 Task: In the Company nestle.com, Create email and send with subject: 'We're Thrilled to Welcome You ', and with mail content 'Good Evening,_x000D_
Step into a world of unlimited possibilities. Our cutting-edge solution will empower you to overcome challenges and achieve unparalleled success in your industry._x000D_
Thanks and Regards', attach the document: Project_plan.docx and insert image: visitingcard.jpg. Below Thank and Regards, write Reddit and insert the URL: 'www.reddit.com'. Mark checkbox to create task to follow up : In 3 business days .  Enter or choose an email address of recipient's from company's contact and send.. Logged in from softage.1@softage.net
Action: Mouse moved to (106, 65)
Screenshot: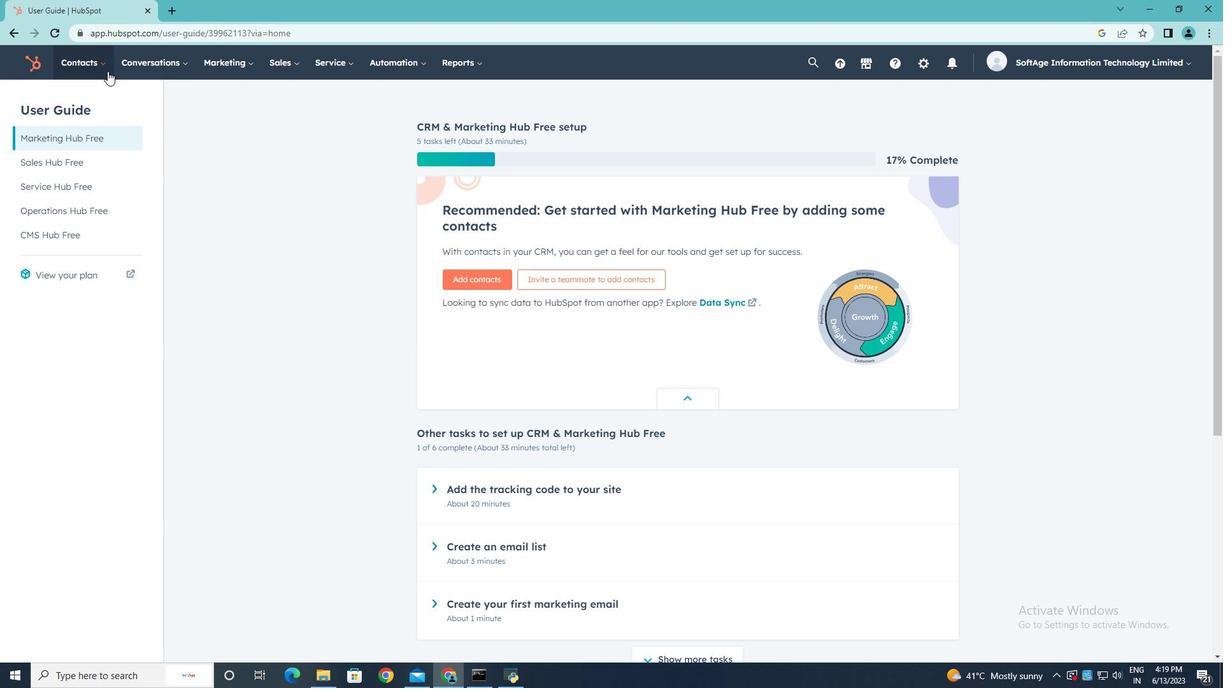 
Action: Mouse pressed left at (106, 65)
Screenshot: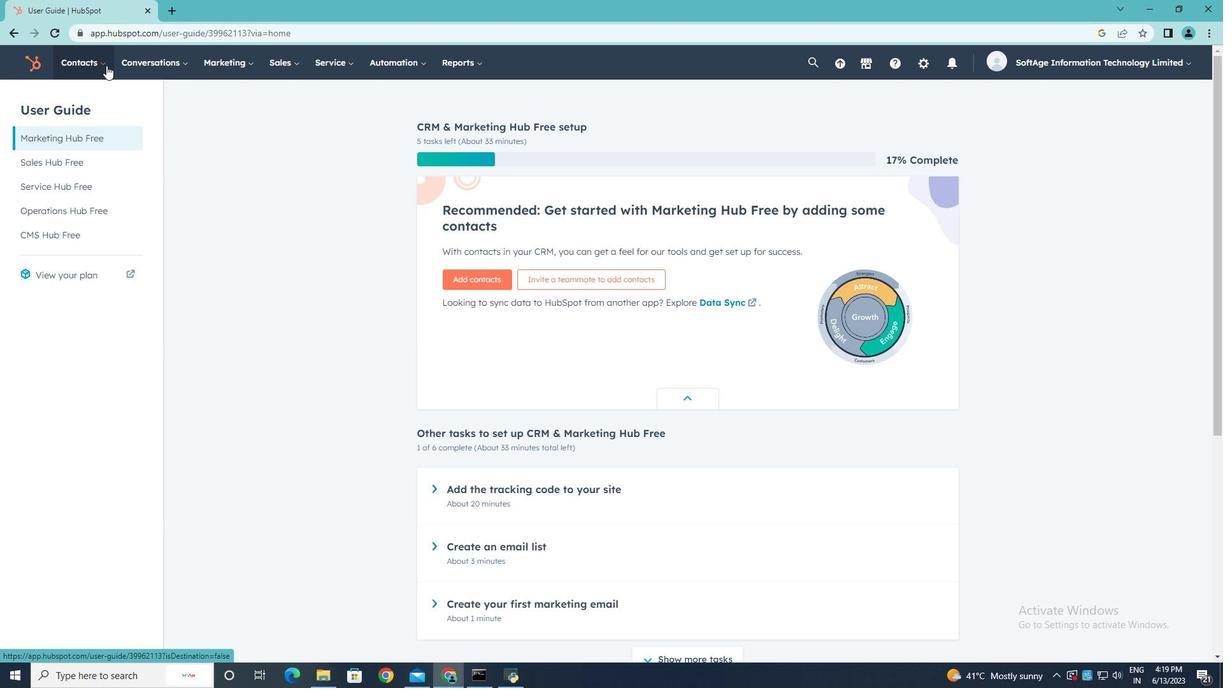 
Action: Mouse moved to (96, 126)
Screenshot: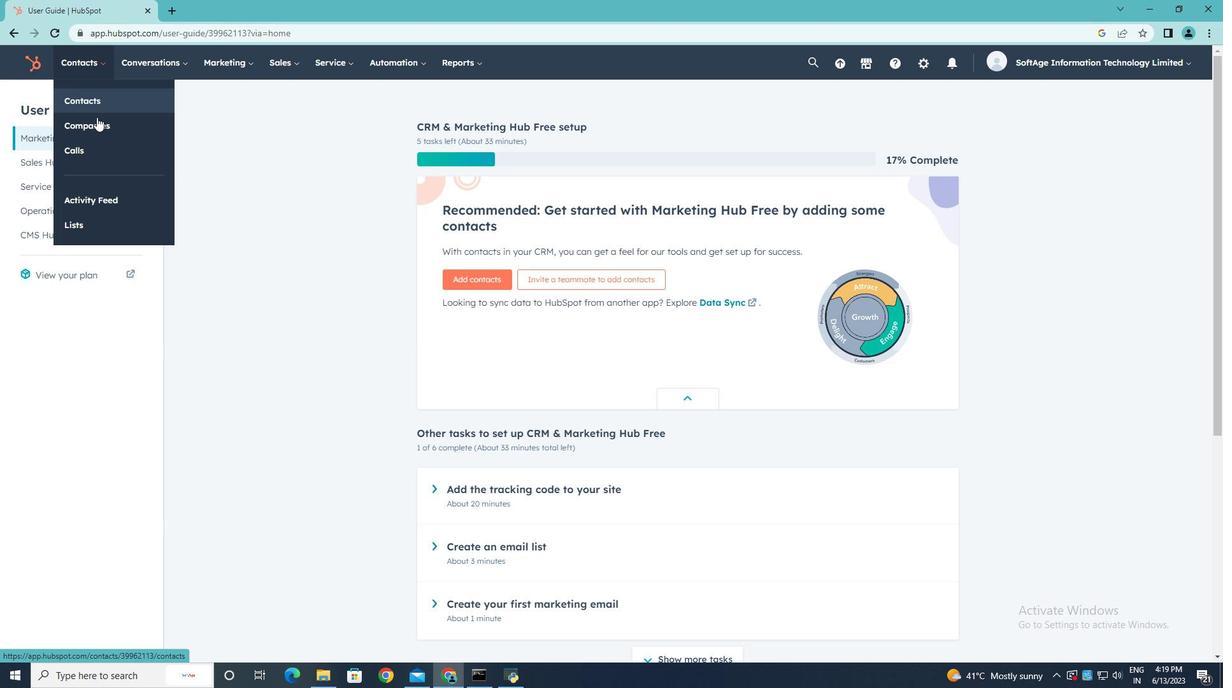 
Action: Mouse pressed left at (96, 126)
Screenshot: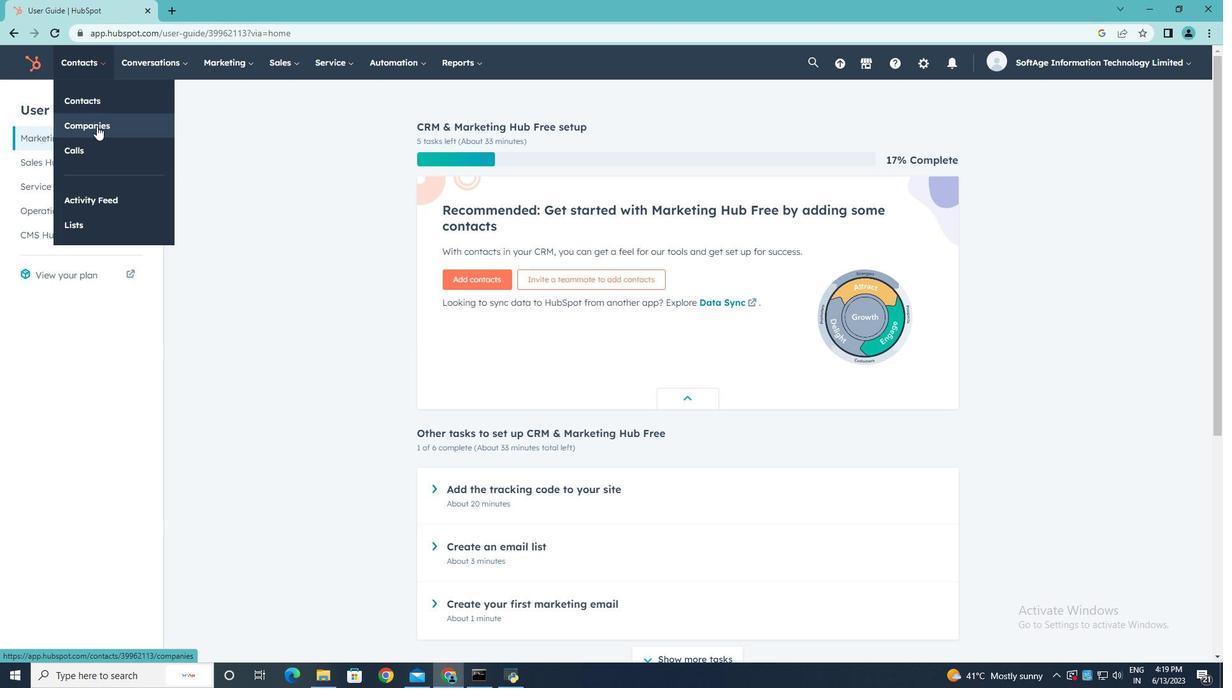 
Action: Mouse moved to (96, 207)
Screenshot: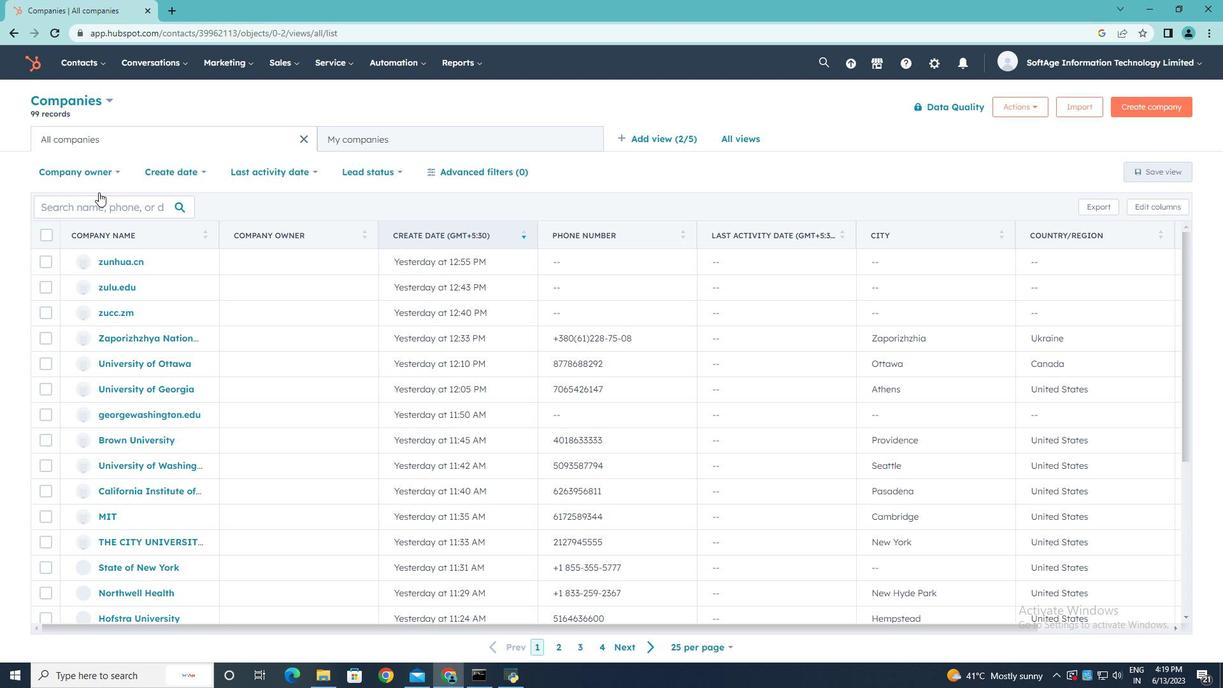 
Action: Mouse pressed left at (96, 207)
Screenshot: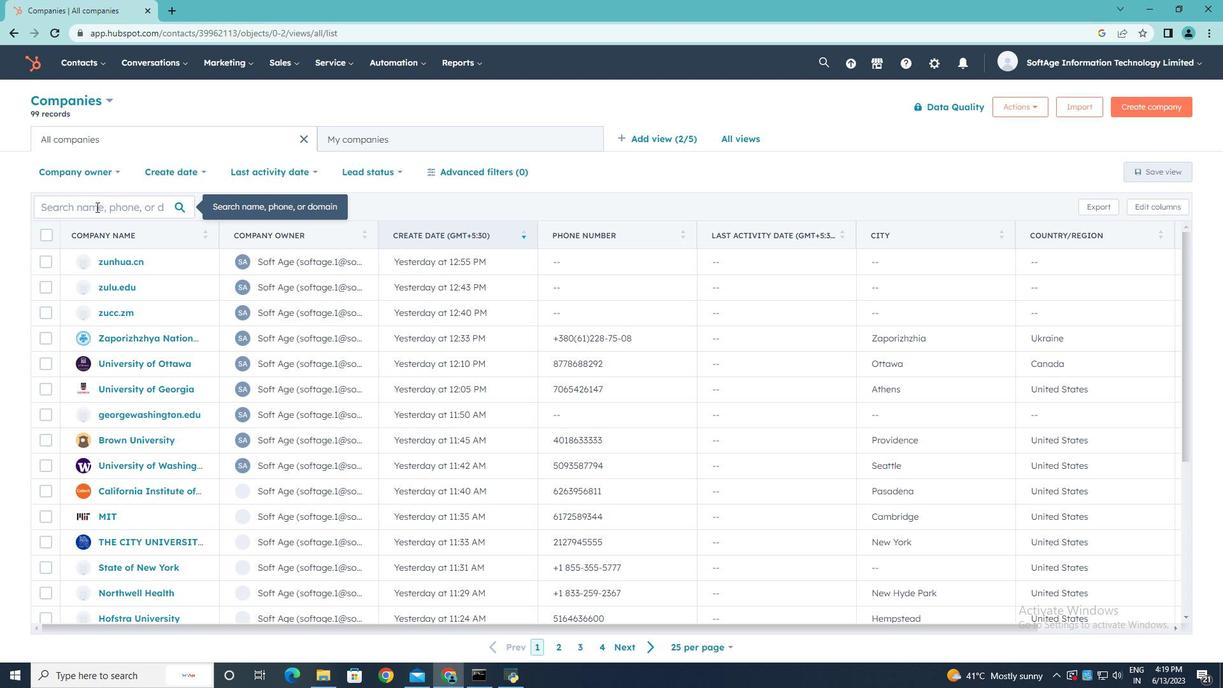 
Action: Key pressed nestle.com
Screenshot: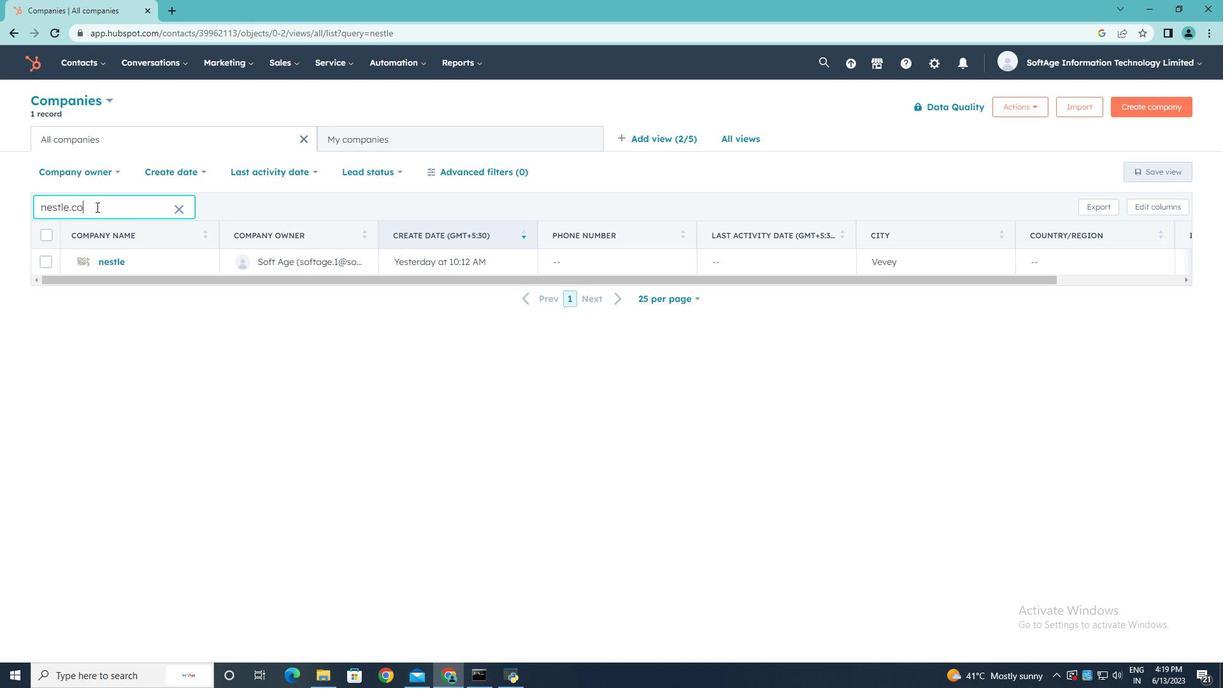 
Action: Mouse moved to (122, 261)
Screenshot: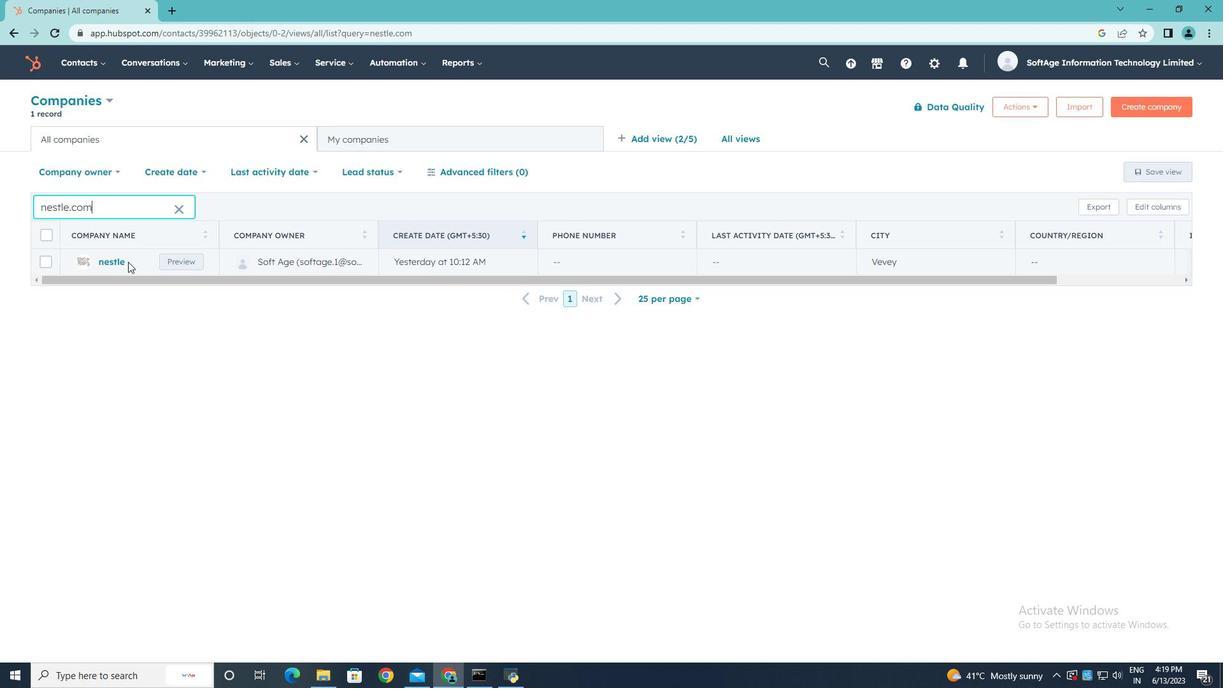 
Action: Mouse pressed left at (122, 261)
Screenshot: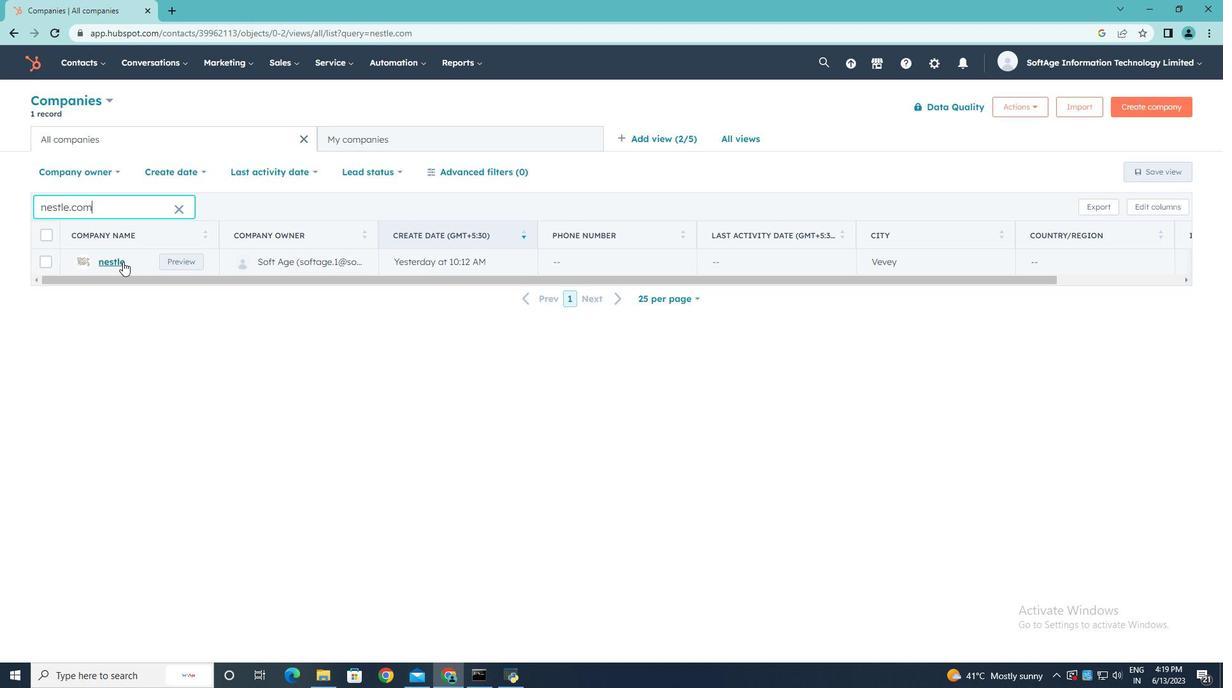 
Action: Mouse moved to (86, 212)
Screenshot: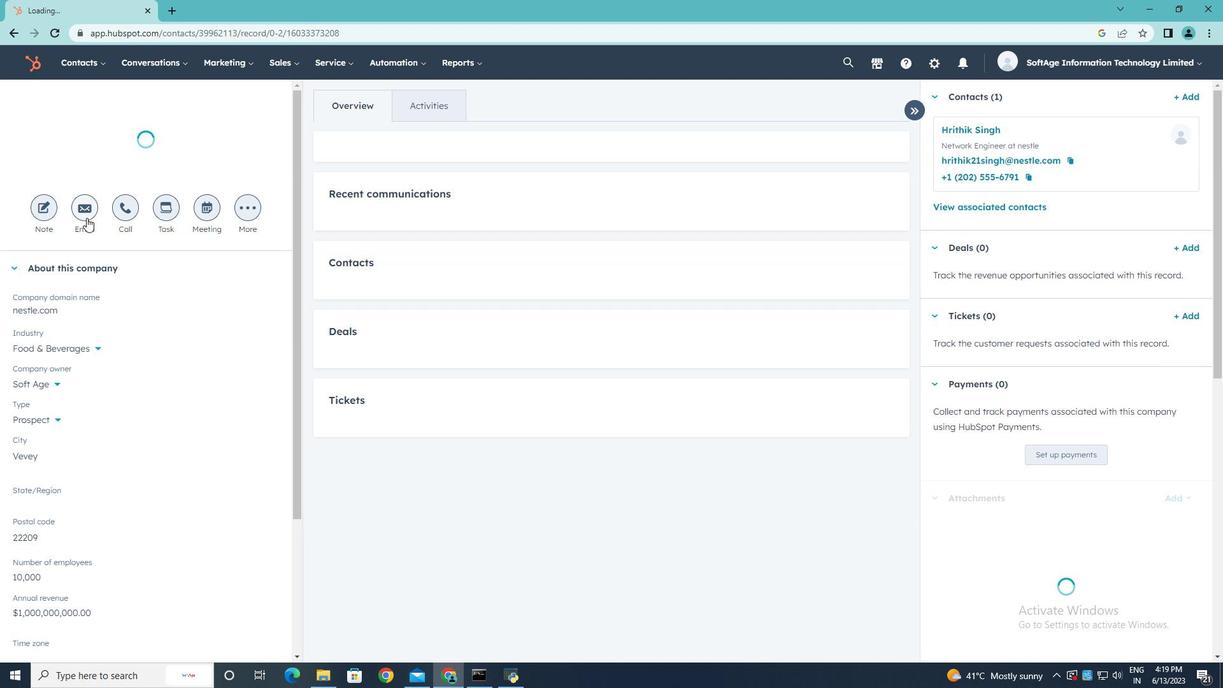 
Action: Mouse pressed left at (86, 212)
Screenshot: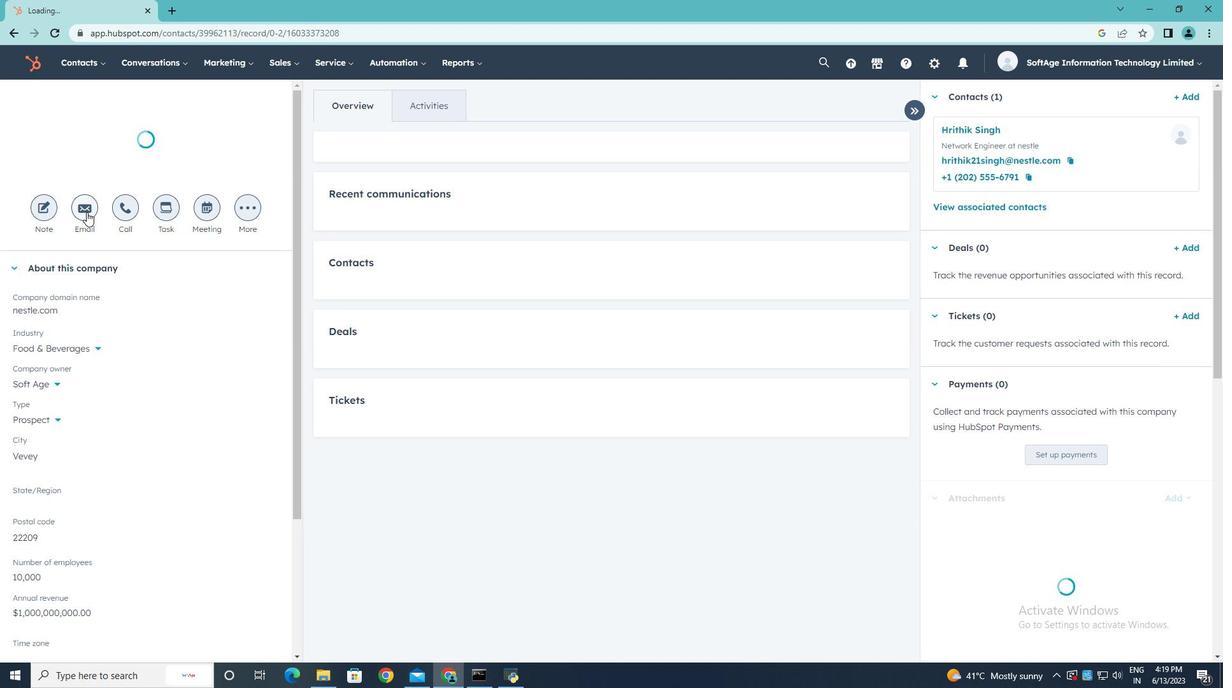 
Action: Key pressed <Key.shift><Key.shift><Key.shift>We're<Key.space><Key.shift>Thrilled<Key.space>to<Key.space><Key.shift>Welcome<Key.space><Key.shift>You
Screenshot: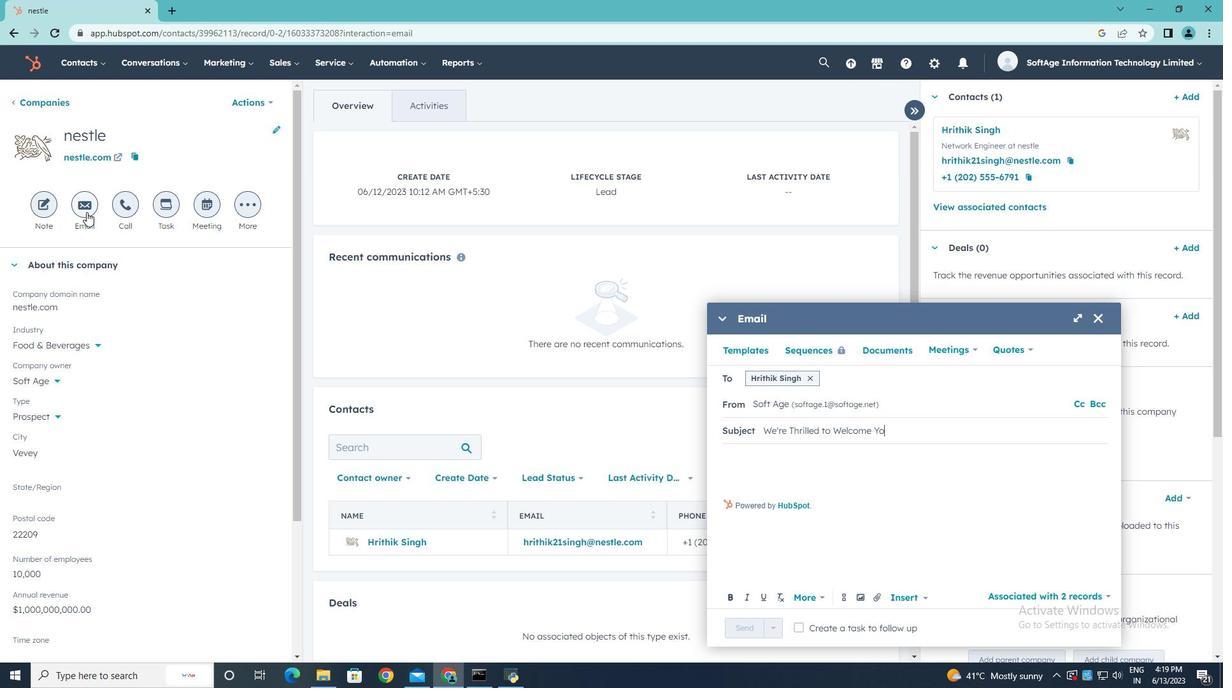 
Action: Mouse moved to (736, 453)
Screenshot: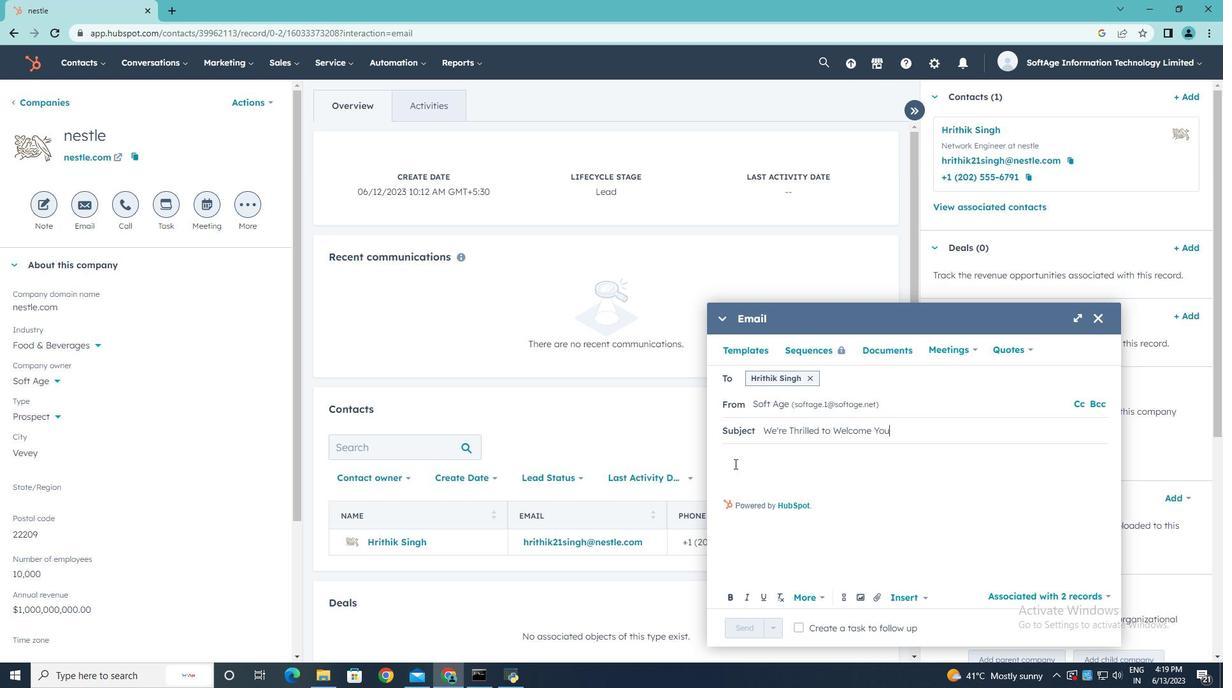 
Action: Mouse pressed left at (736, 453)
Screenshot: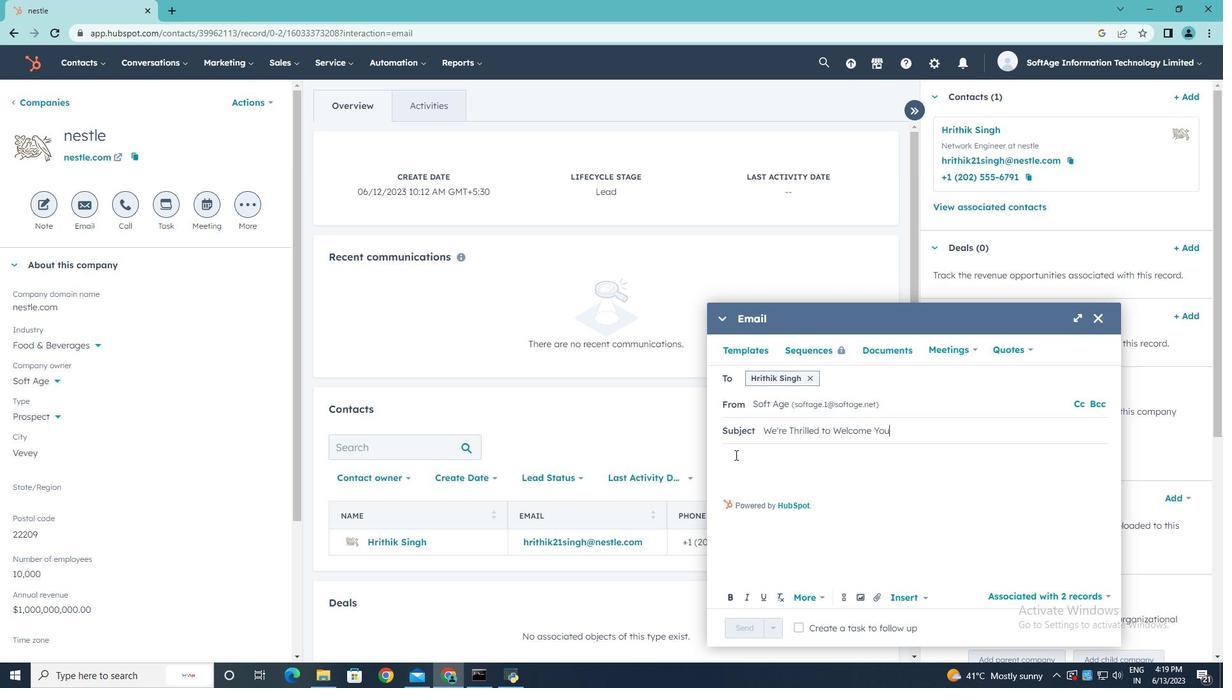 
Action: Key pressed <Key.shift>Good<Key.space><Key.shift>Evening,
Screenshot: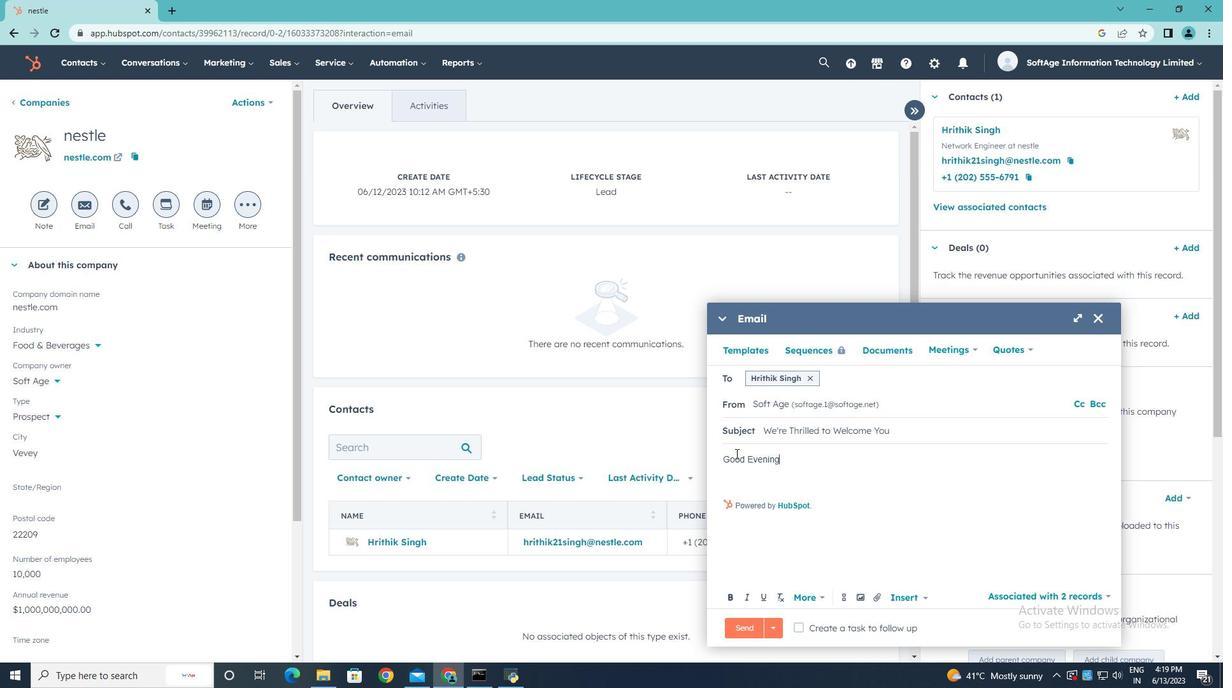 
Action: Mouse moved to (728, 474)
Screenshot: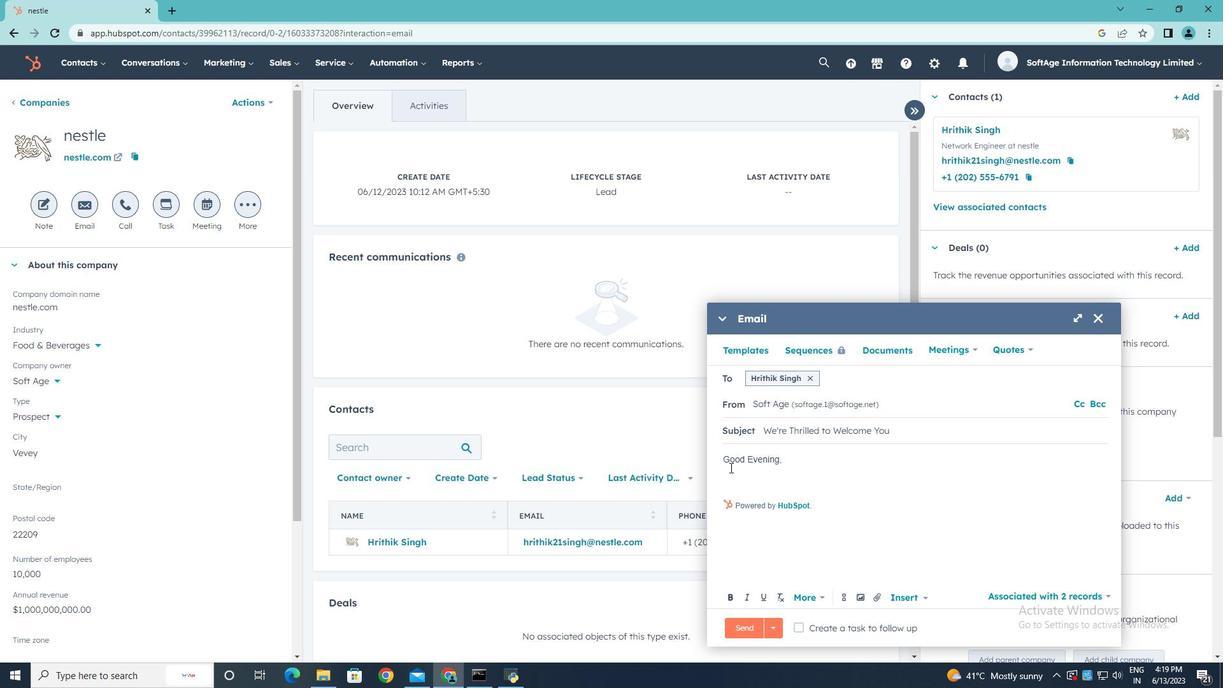 
Action: Mouse pressed left at (728, 474)
Screenshot: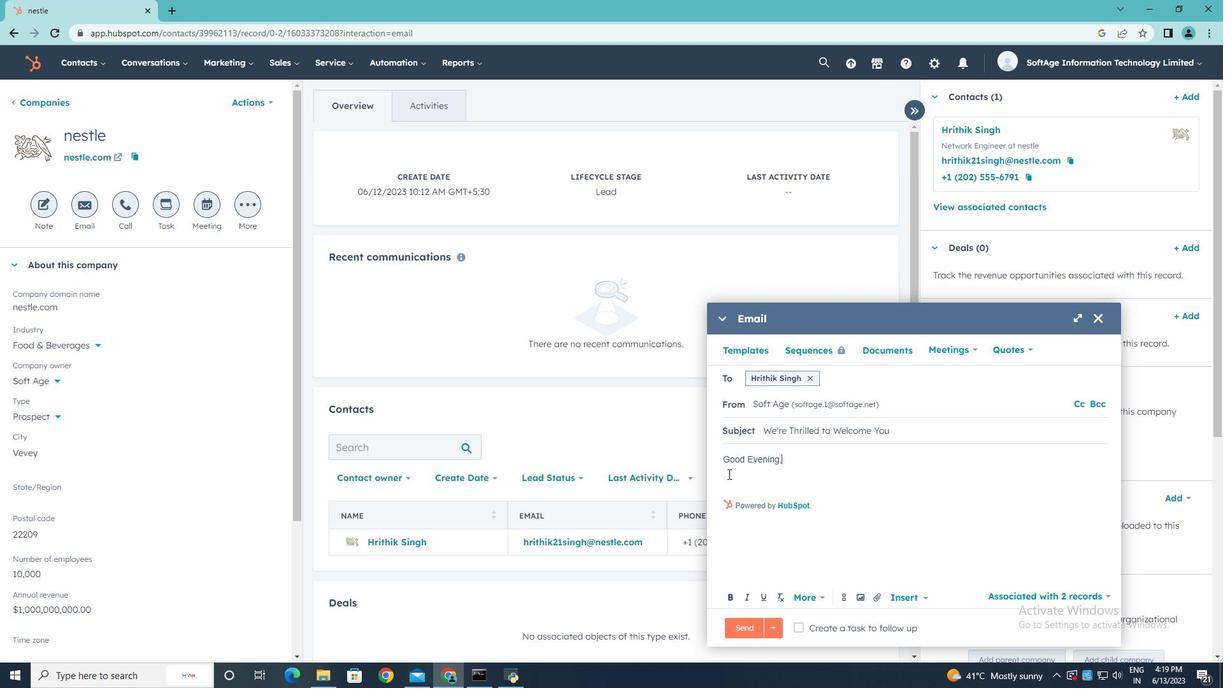 
Action: Mouse moved to (732, 432)
Screenshot: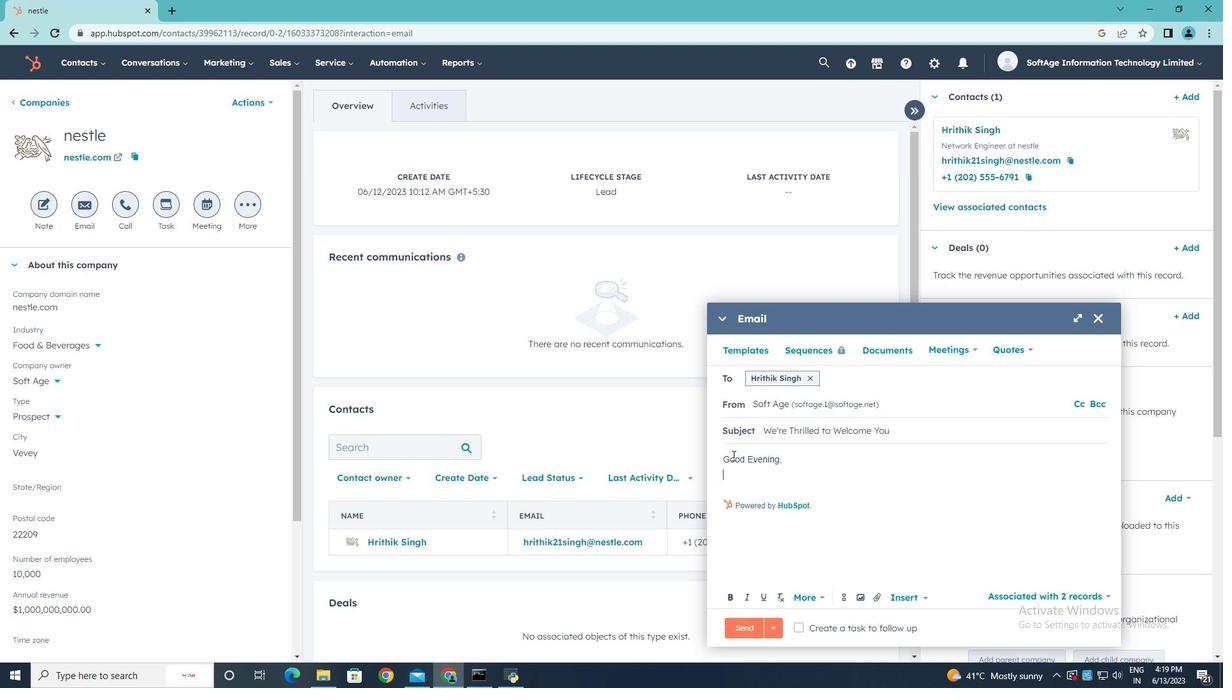 
Action: Key pressed <Key.shift>Step<Key.space>into<Key.space>a<Key.space>world<Key.space>of<Key.space>unlimited<Key.space>possibilities.<Key.space><Key.shift>Our<Key.space>cutting-edge<Key.space>solution<Key.space>will<Key.space>empower<Key.space>you<Key.space>to<Key.space>overcom<Key.space>chall<Key.backspace><Key.backspace><Key.backspace><Key.backspace><Key.backspace><Key.backspace>e<Key.space>challenges<Key.space>and<Key.space>achieve<Key.space>unparalleled<Key.space>success<Key.space>in<Key.space>your<Key.space>industry.
Screenshot: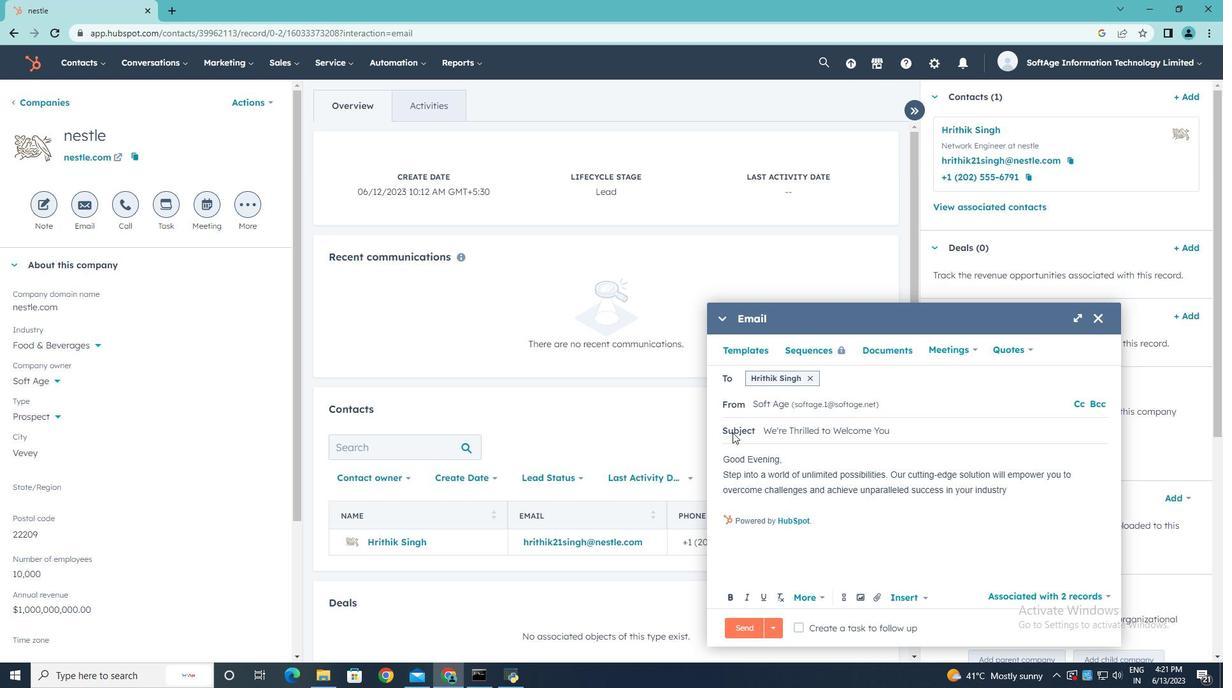 
Action: Mouse moved to (757, 504)
Screenshot: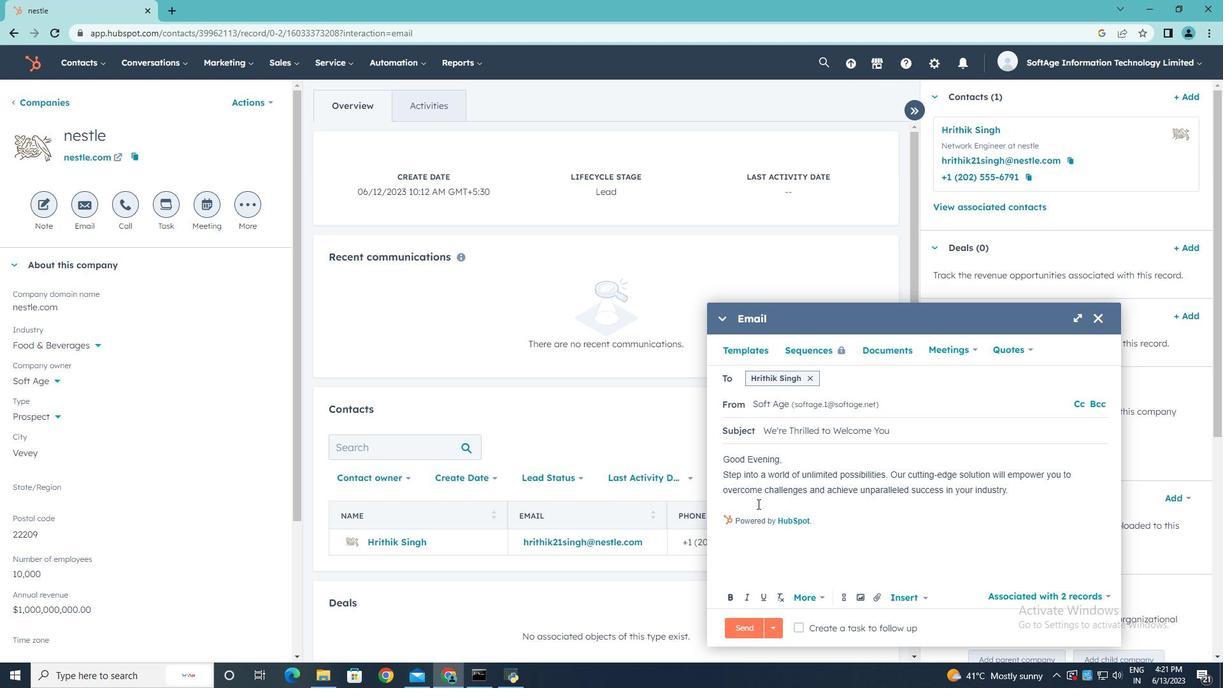 
Action: Mouse pressed left at (757, 504)
Screenshot: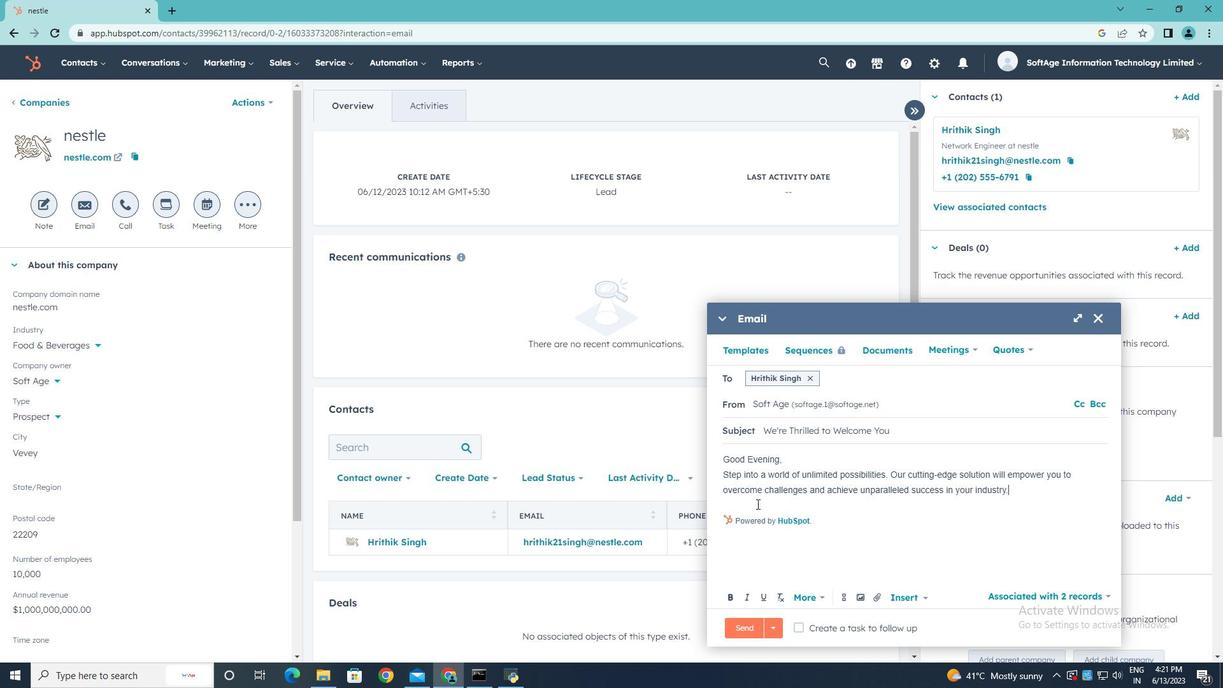 
Action: Key pressed <Key.enter><Key.shift>Thanks<Key.space><Key.shift>and<Key.space><Key.shift><Key.shift><Key.shift><Key.shift><Key.shift><Key.shift>Regards,
Screenshot: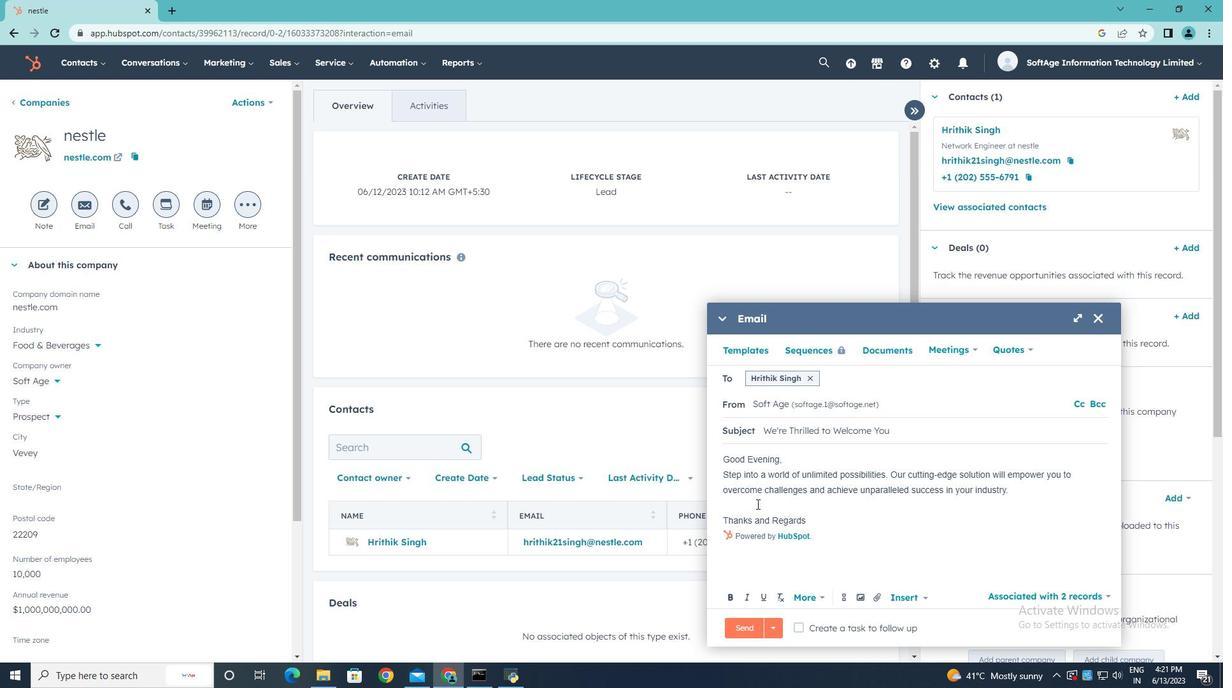 
Action: Mouse moved to (878, 599)
Screenshot: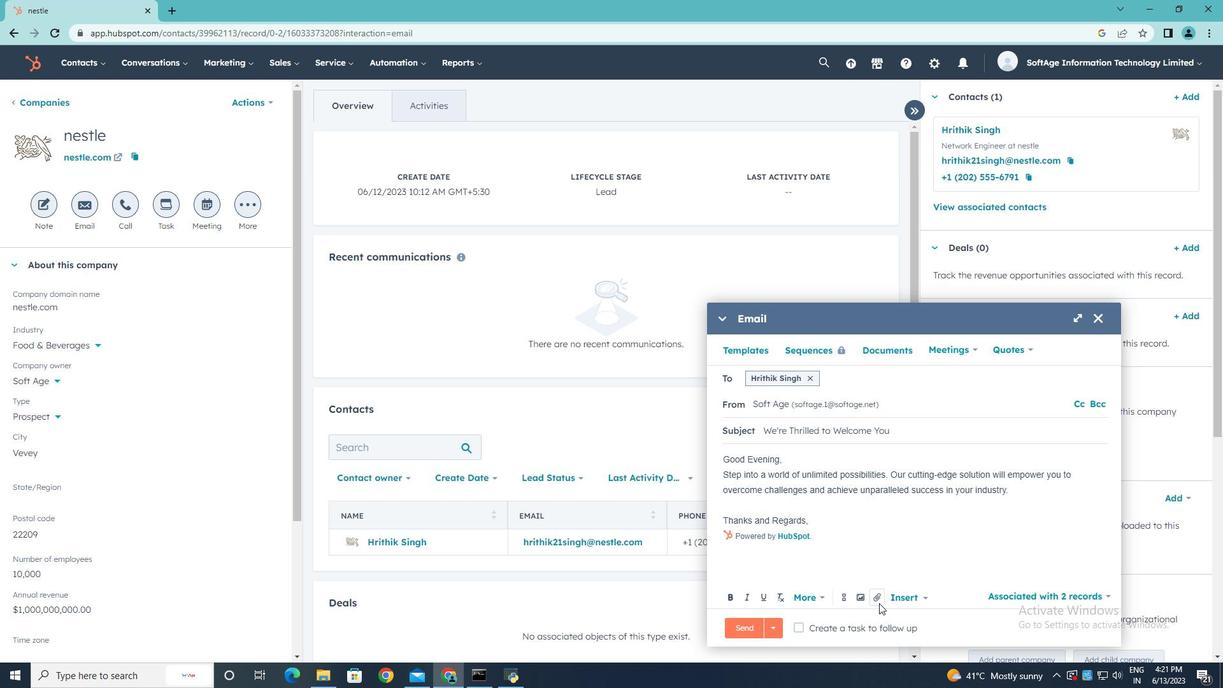 
Action: Mouse pressed left at (878, 599)
Screenshot: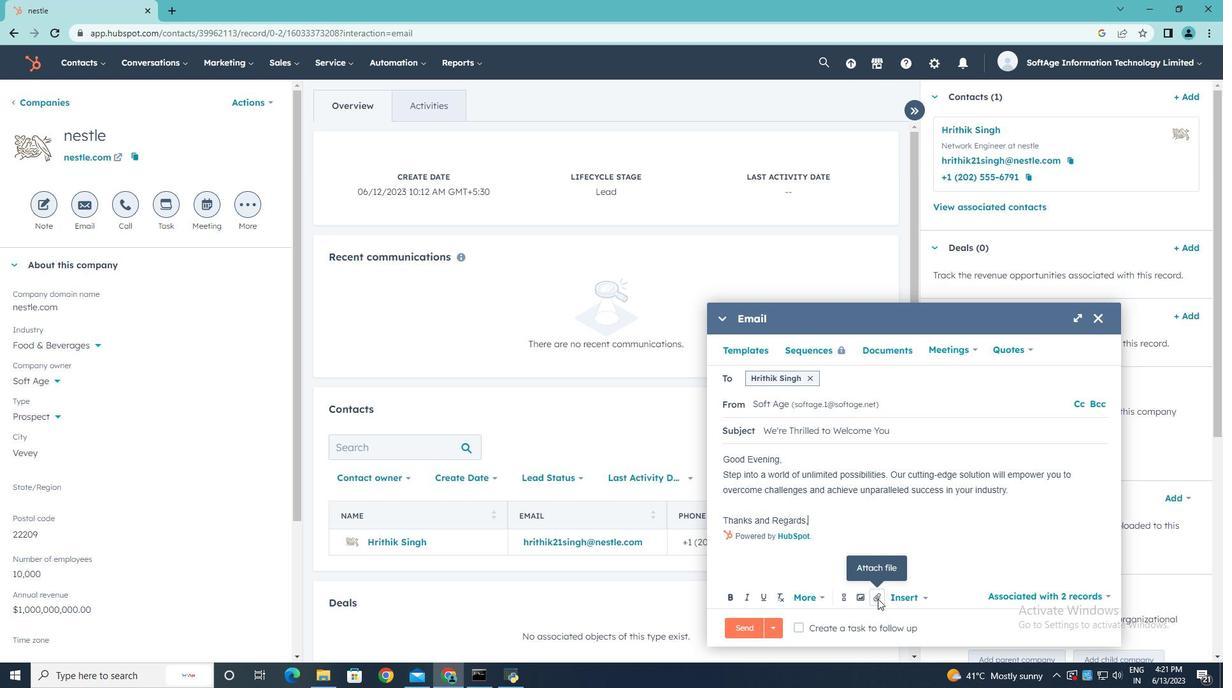 
Action: Mouse moved to (897, 558)
Screenshot: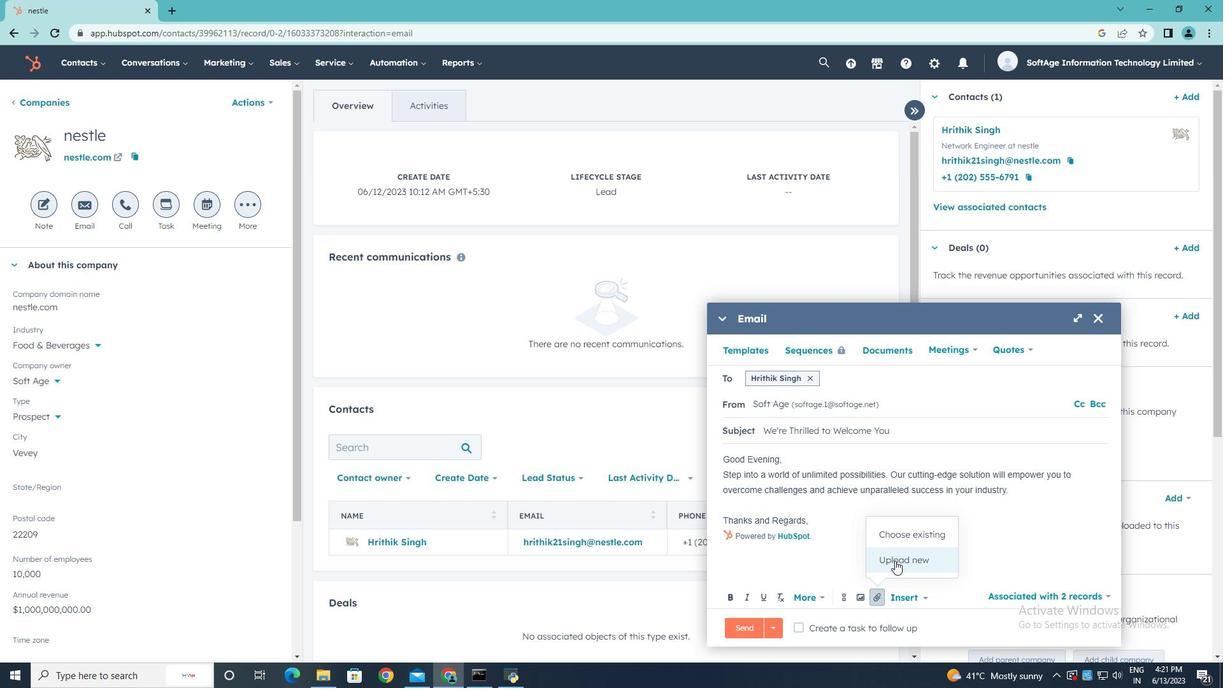 
Action: Mouse pressed left at (897, 558)
Screenshot: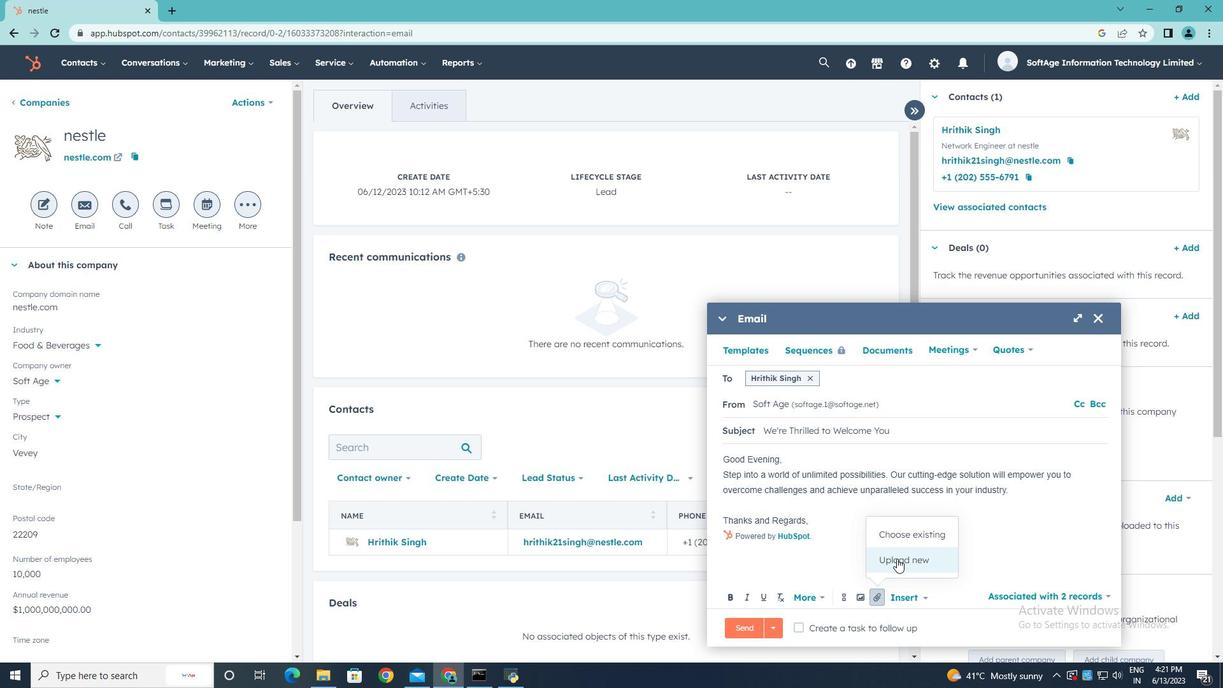 
Action: Mouse moved to (228, 122)
Screenshot: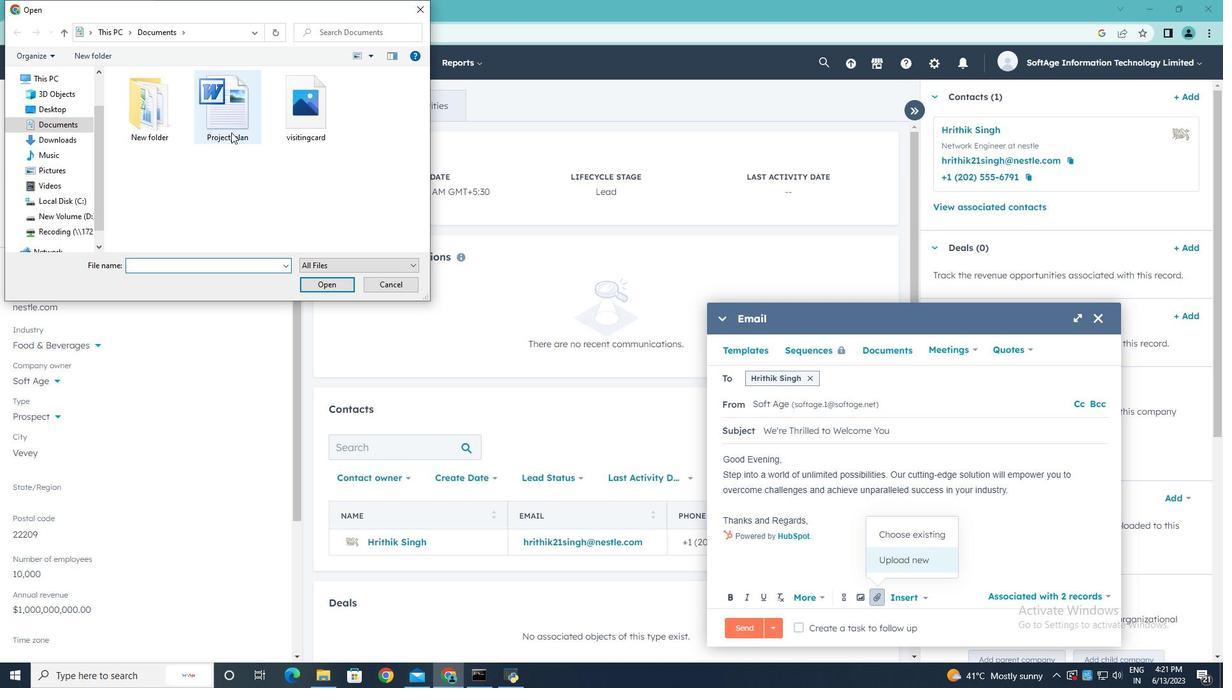 
Action: Mouse pressed left at (228, 122)
Screenshot: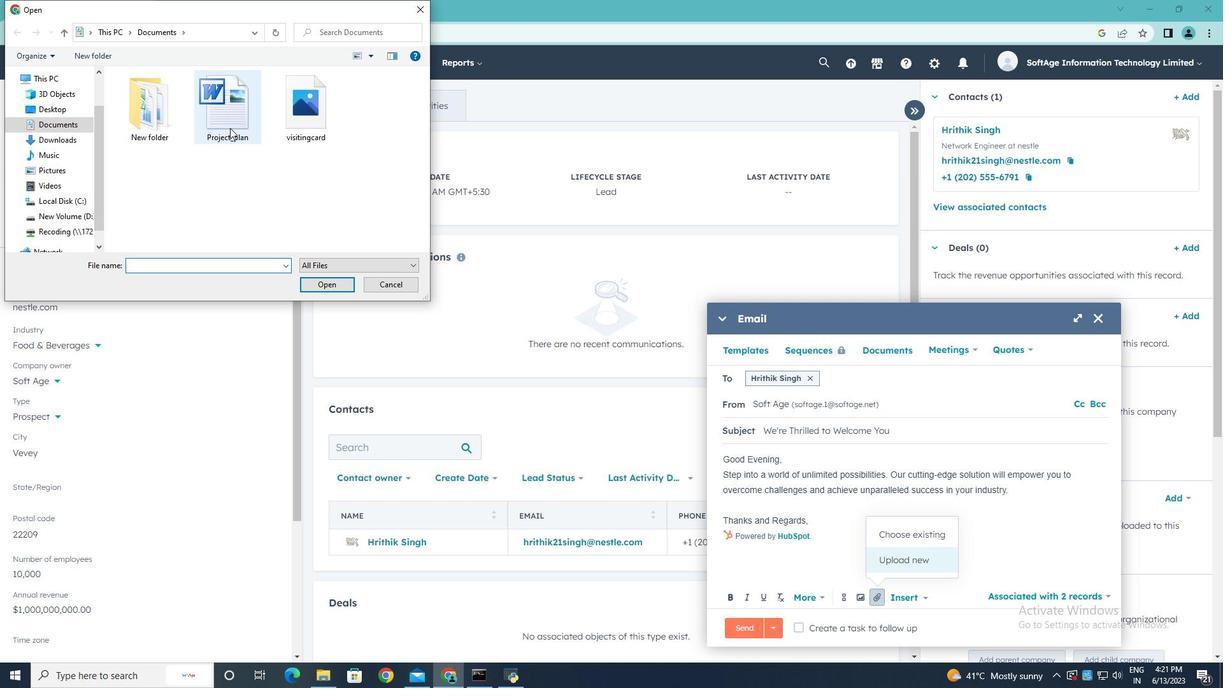 
Action: Mouse moved to (337, 285)
Screenshot: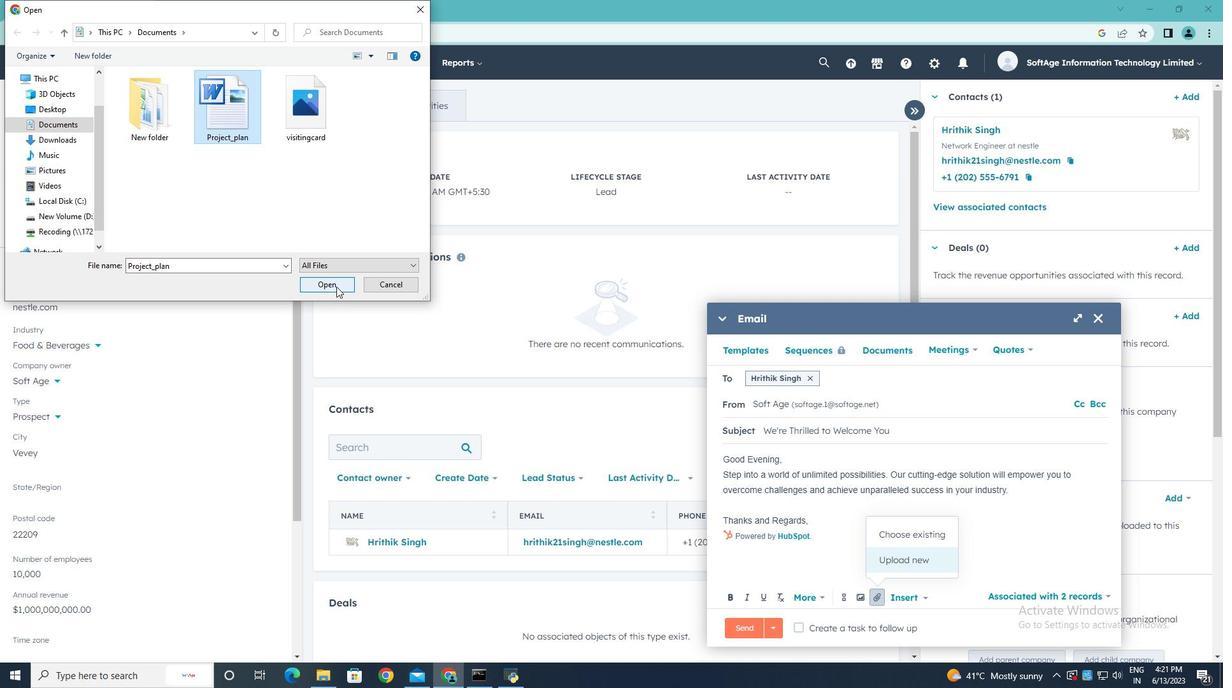 
Action: Mouse pressed left at (337, 285)
Screenshot: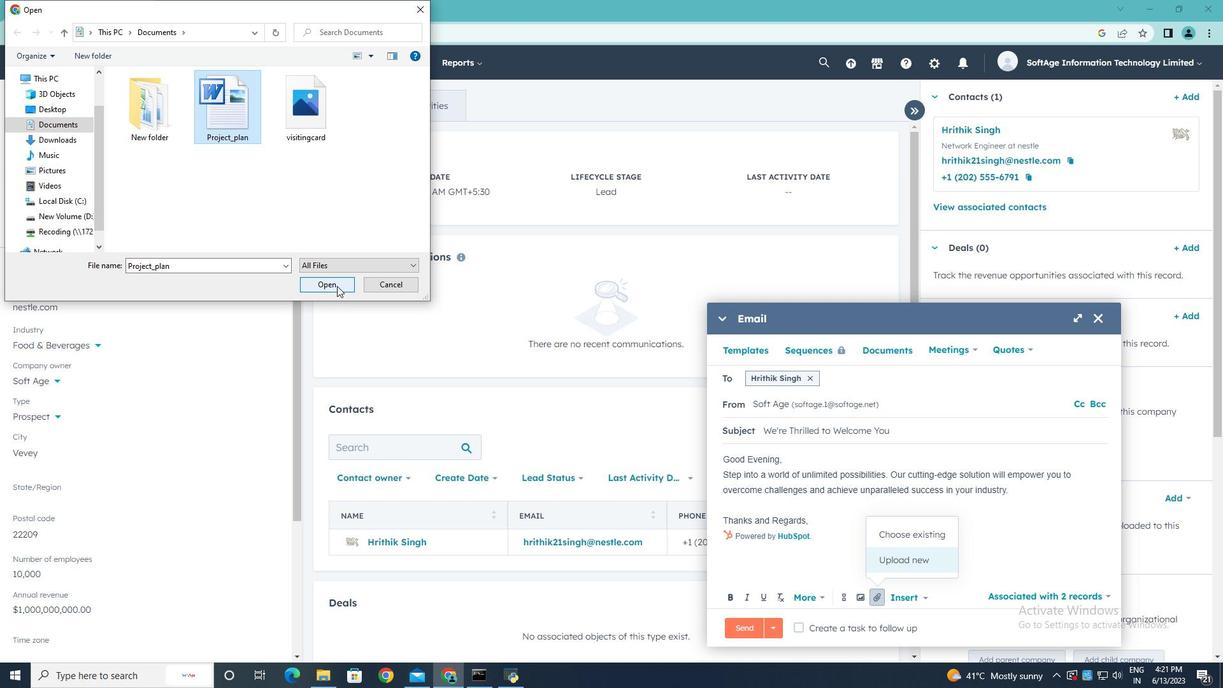 
Action: Mouse moved to (878, 562)
Screenshot: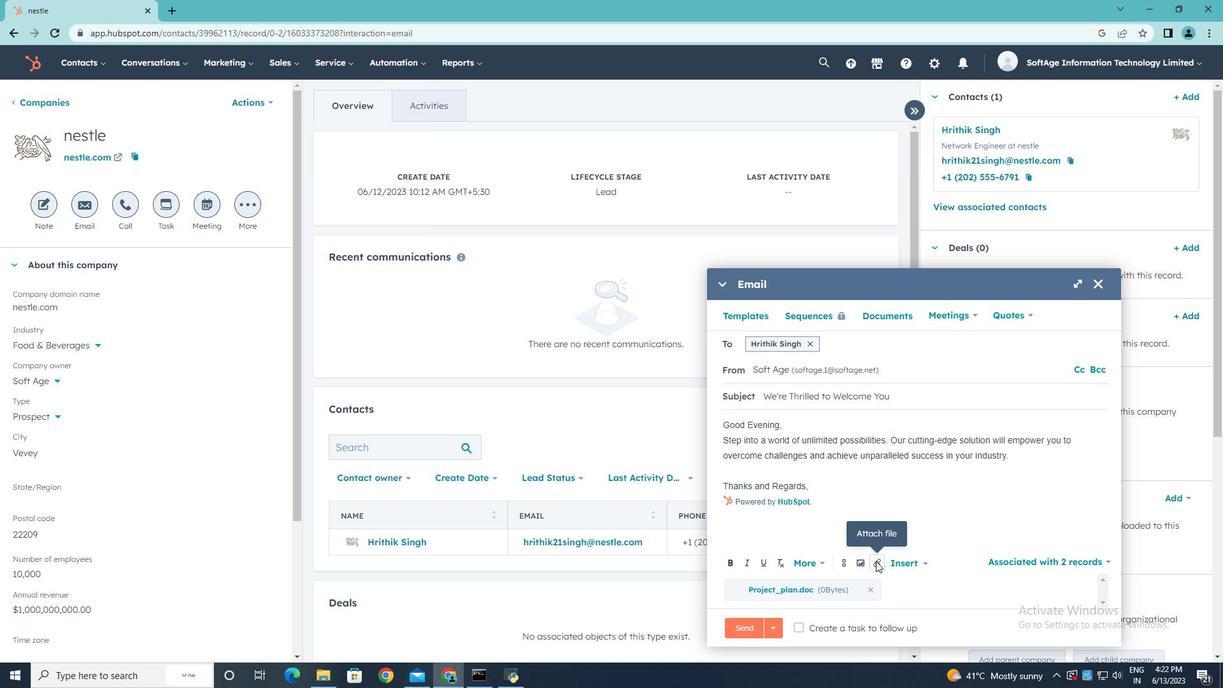 
Action: Mouse pressed left at (878, 562)
Screenshot: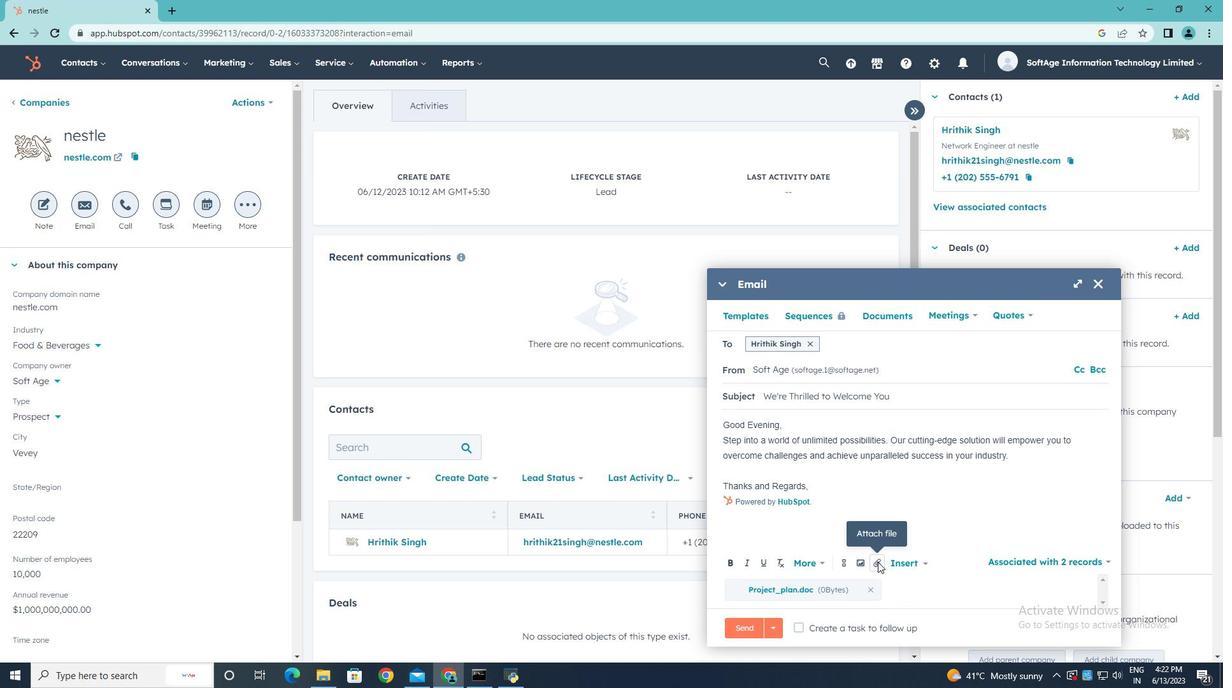 
Action: Mouse moved to (904, 525)
Screenshot: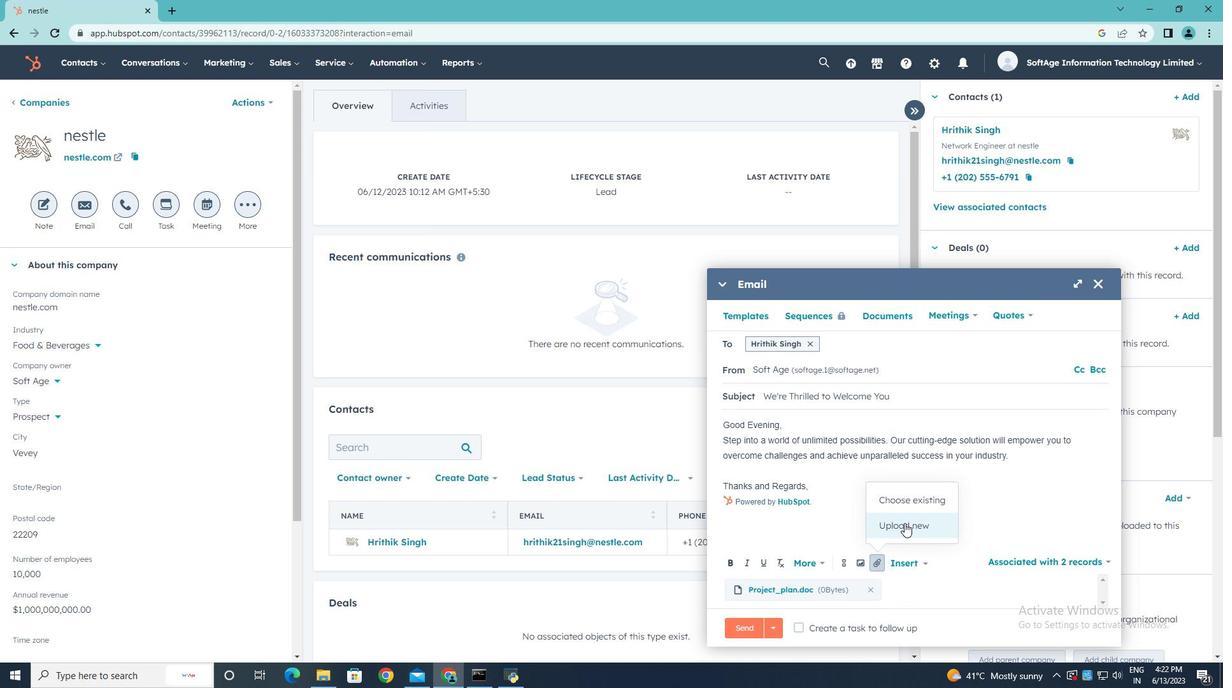 
Action: Mouse pressed left at (904, 525)
Screenshot: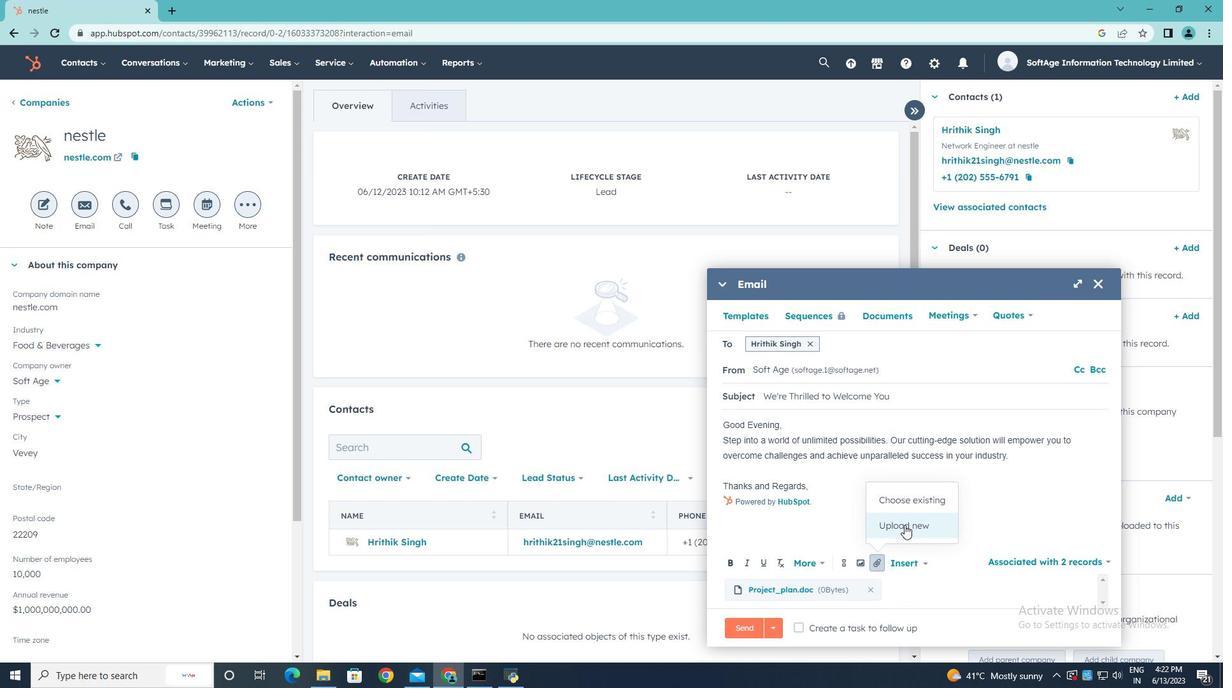 
Action: Mouse moved to (324, 132)
Screenshot: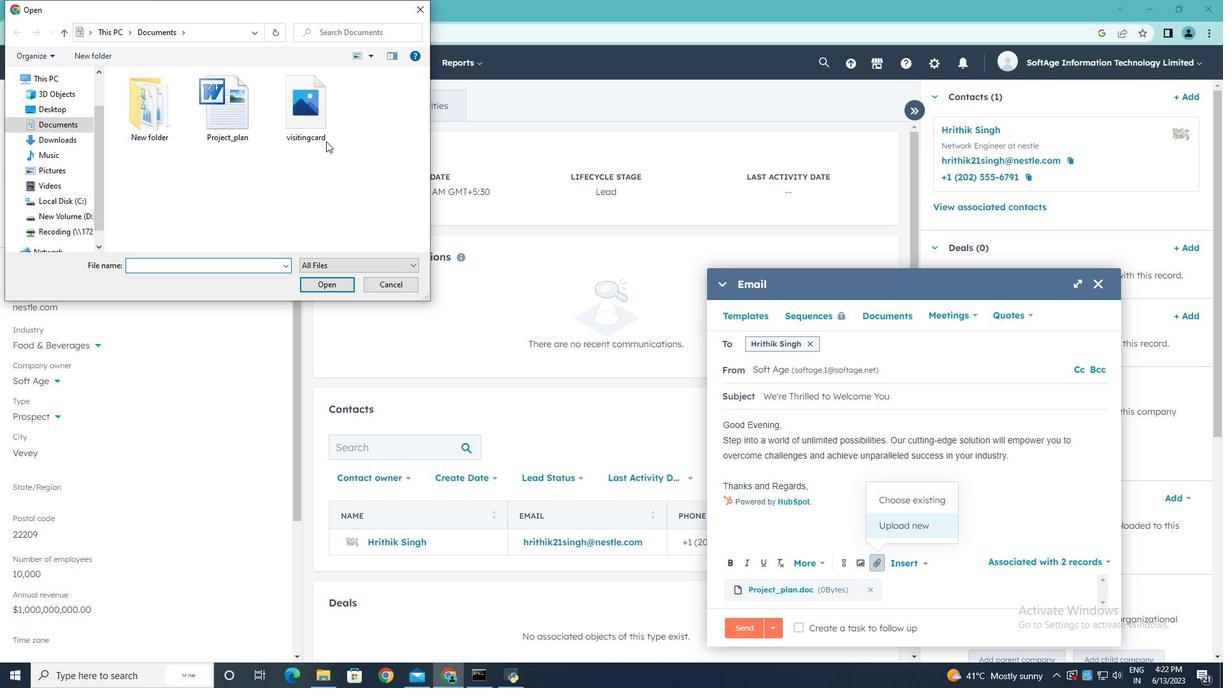 
Action: Mouse pressed left at (324, 132)
Screenshot: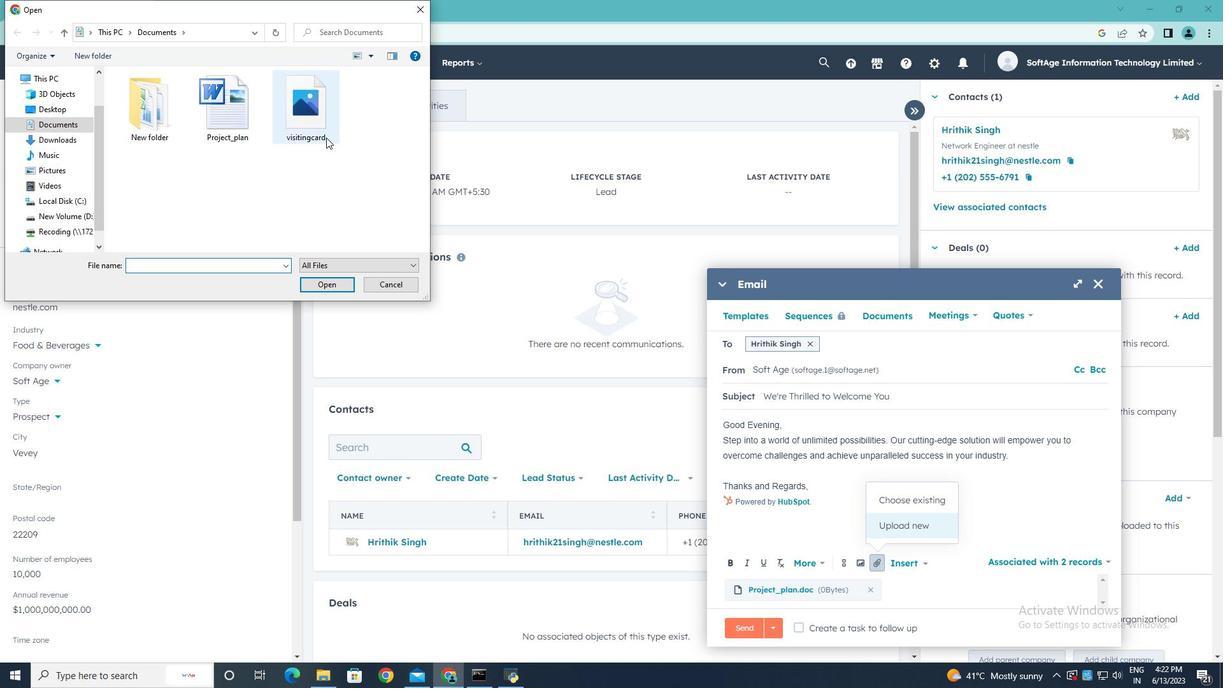 
Action: Mouse moved to (328, 290)
Screenshot: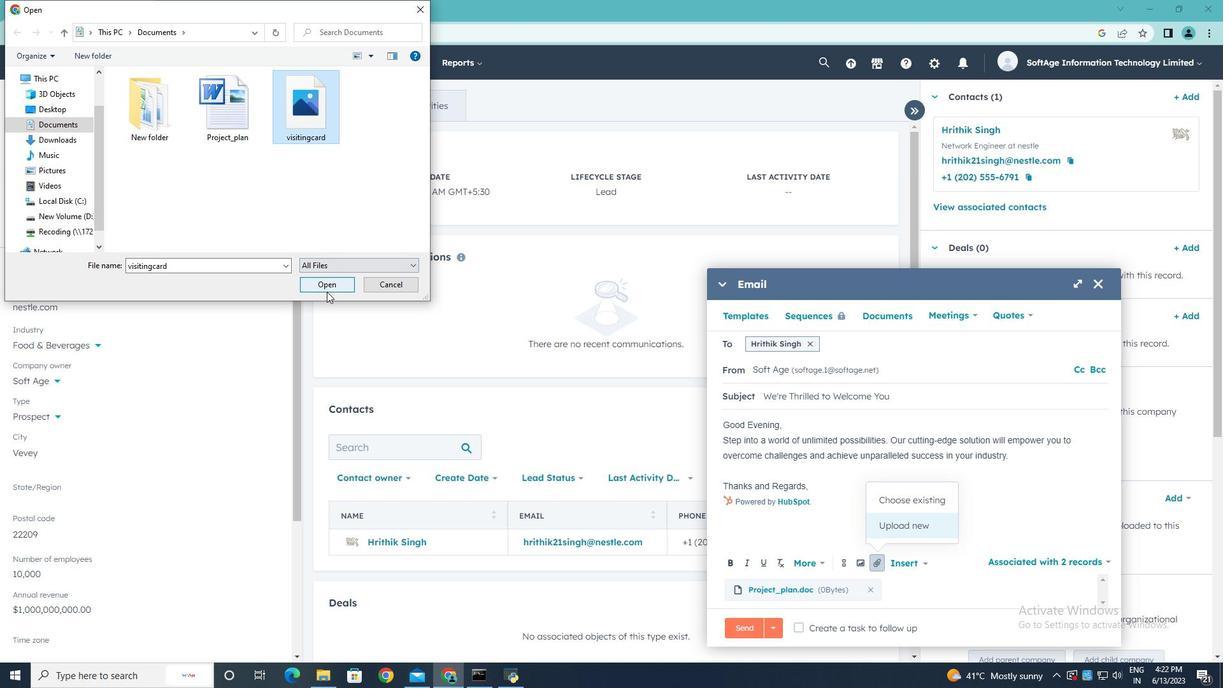 
Action: Mouse pressed left at (328, 290)
Screenshot: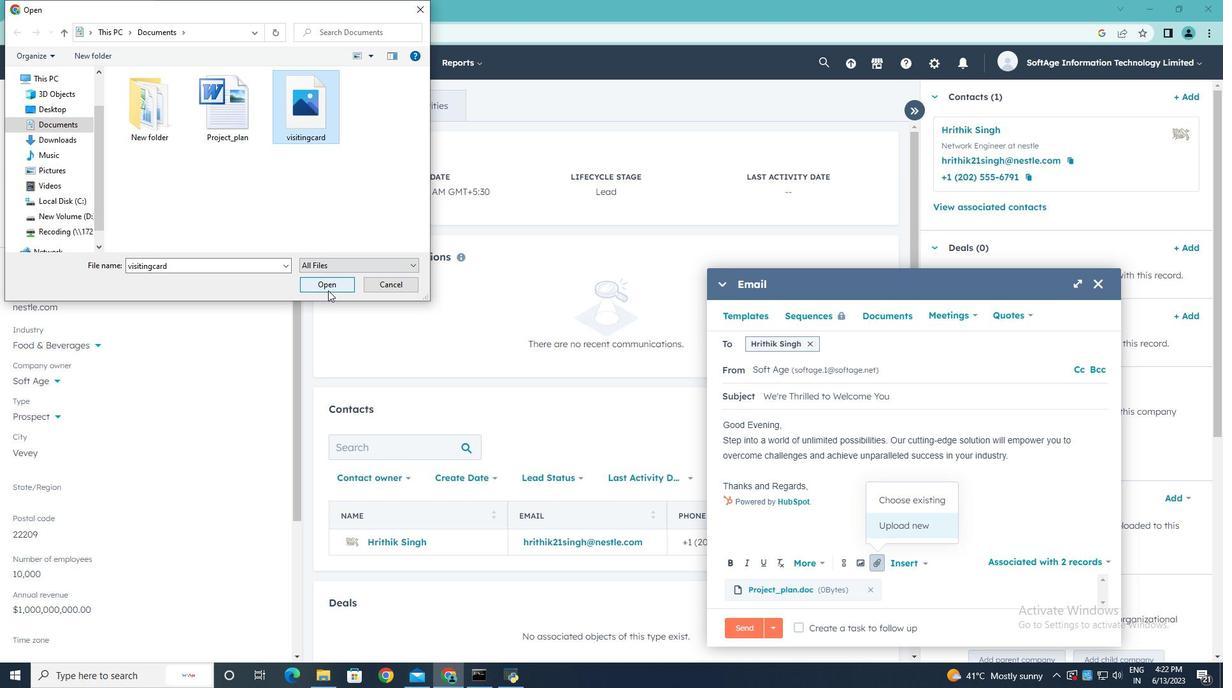 
Action: Mouse moved to (810, 486)
Screenshot: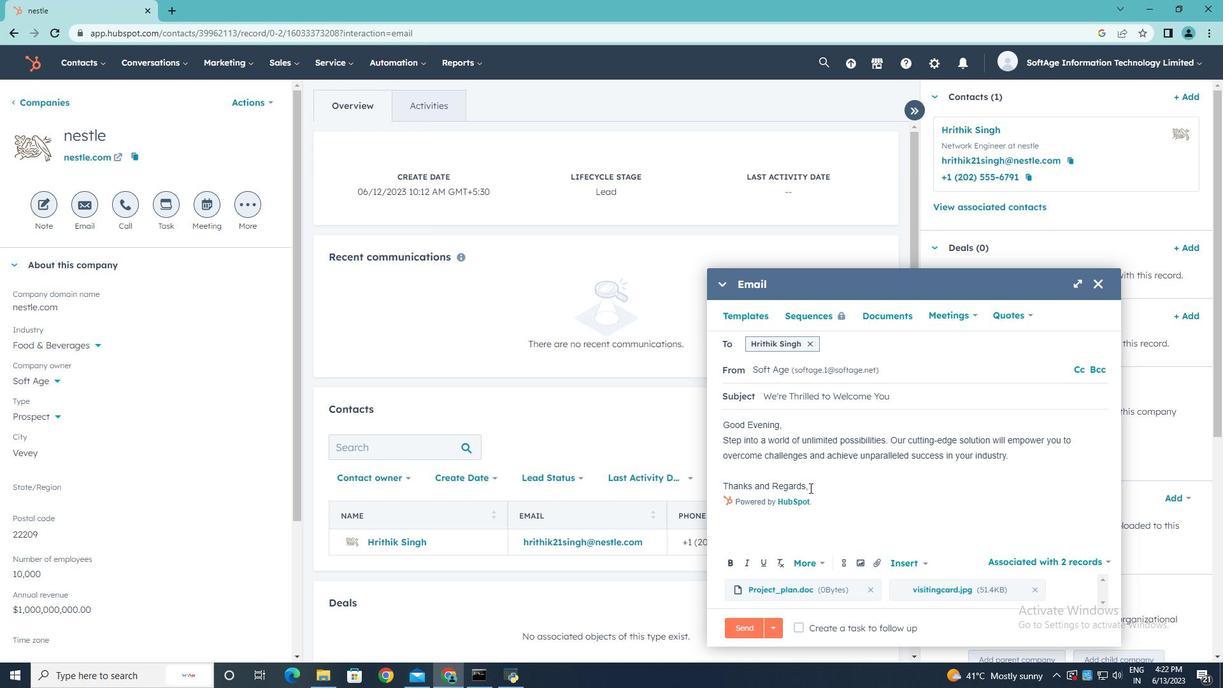 
Action: Mouse pressed left at (810, 486)
Screenshot: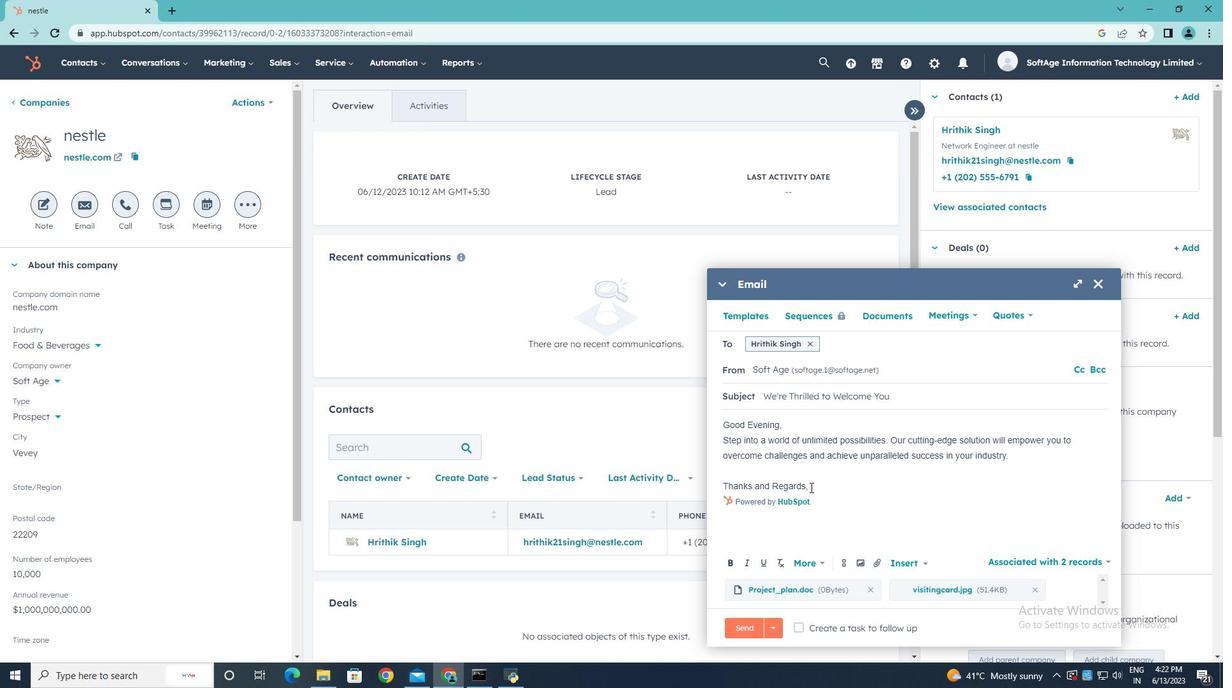 
Action: Key pressed <Key.enter>
Screenshot: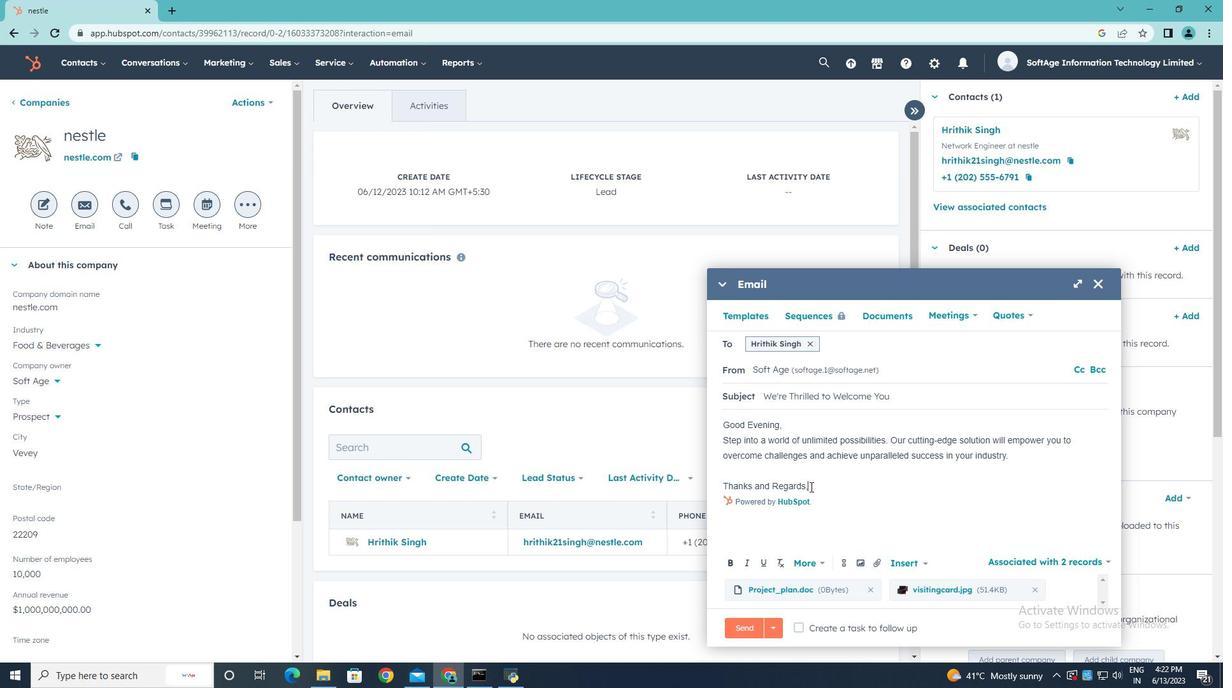 
Action: Mouse moved to (845, 560)
Screenshot: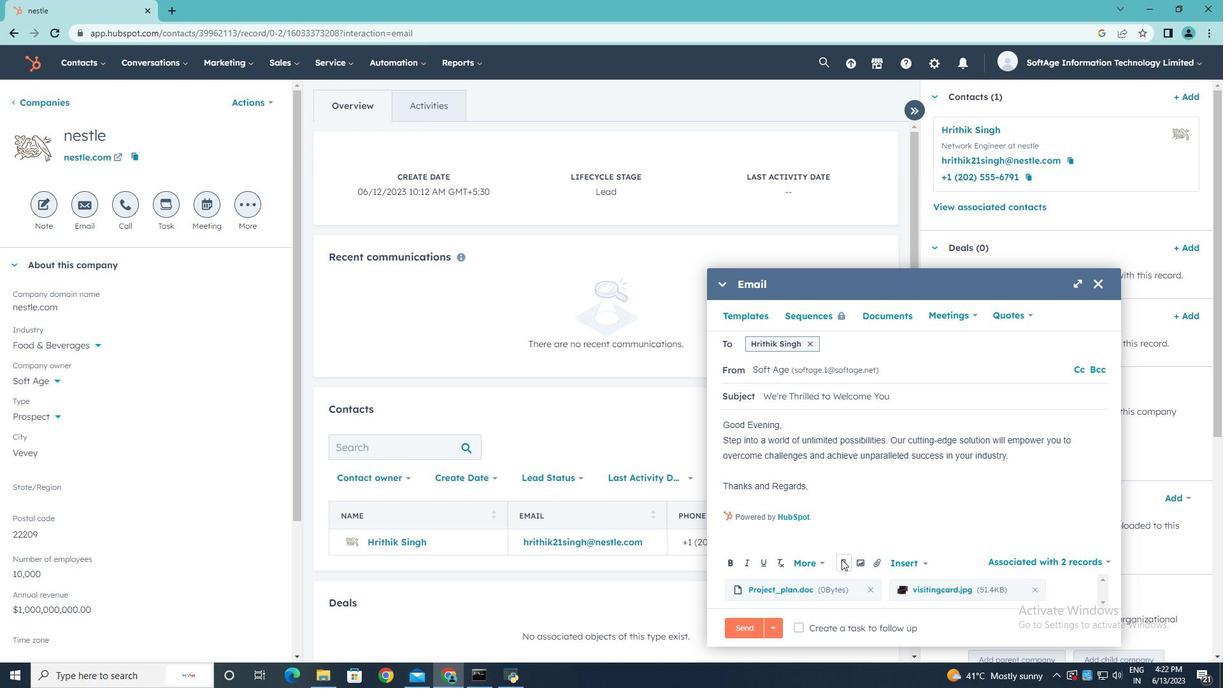 
Action: Mouse pressed left at (845, 560)
Screenshot: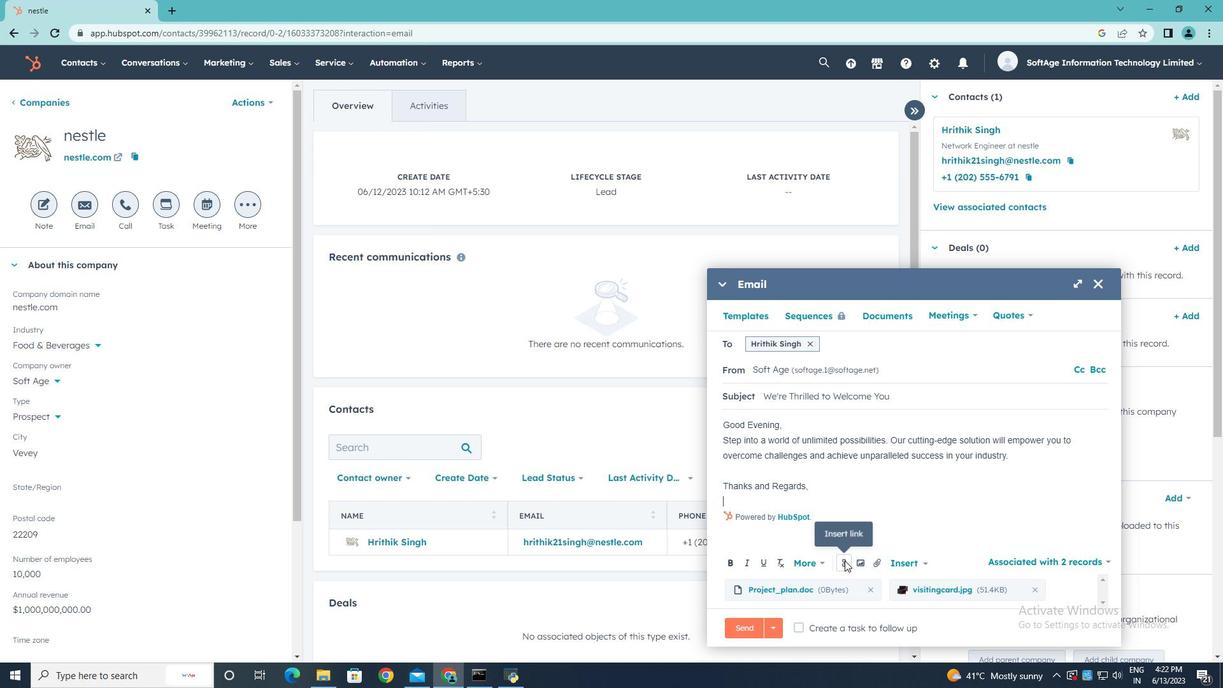 
Action: Mouse moved to (877, 425)
Screenshot: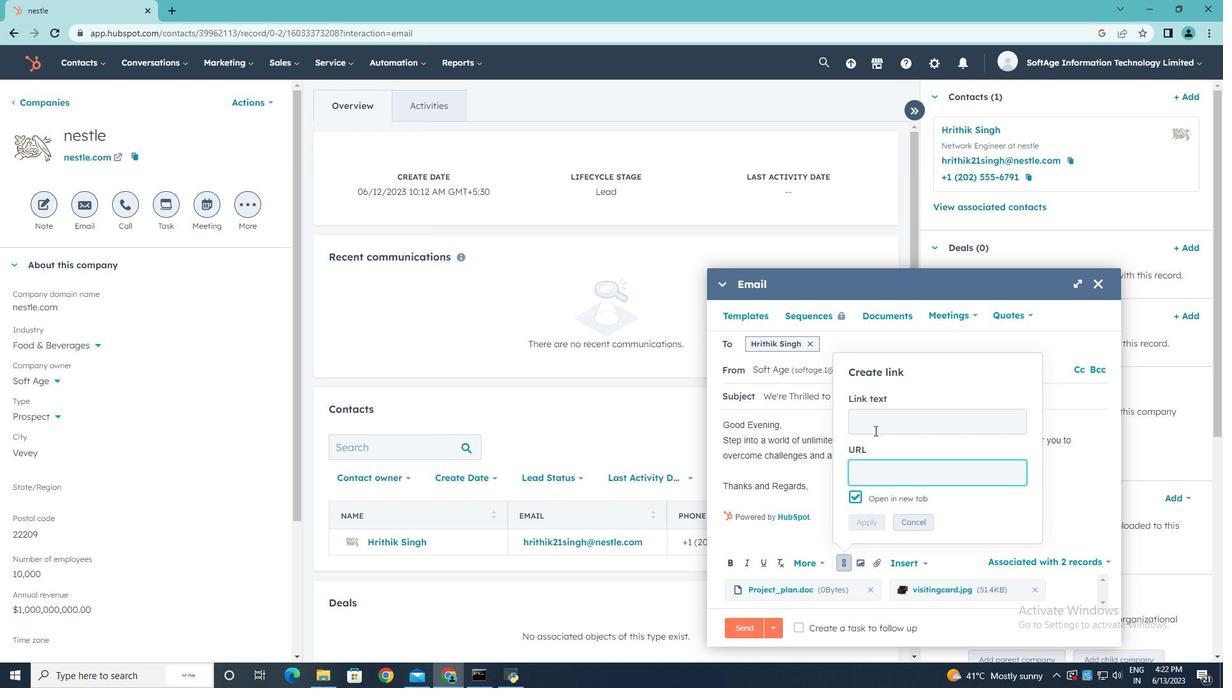 
Action: Mouse pressed left at (877, 425)
Screenshot: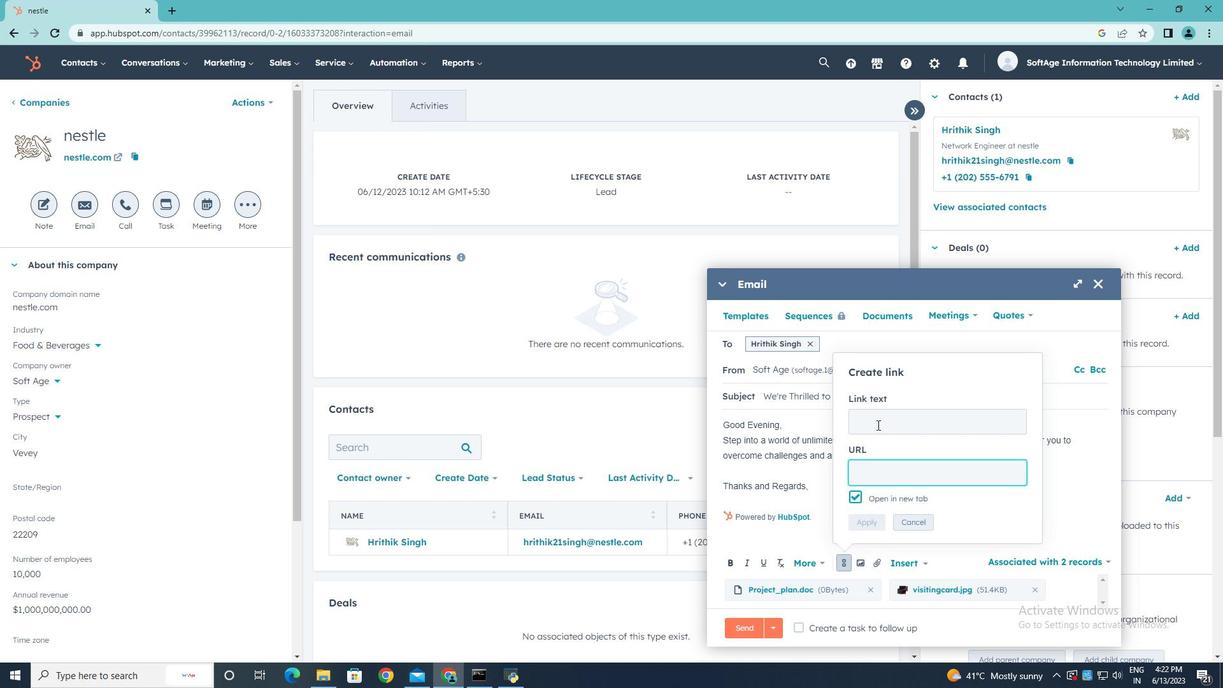 
Action: Key pressed <Key.shift>Reddit
Screenshot: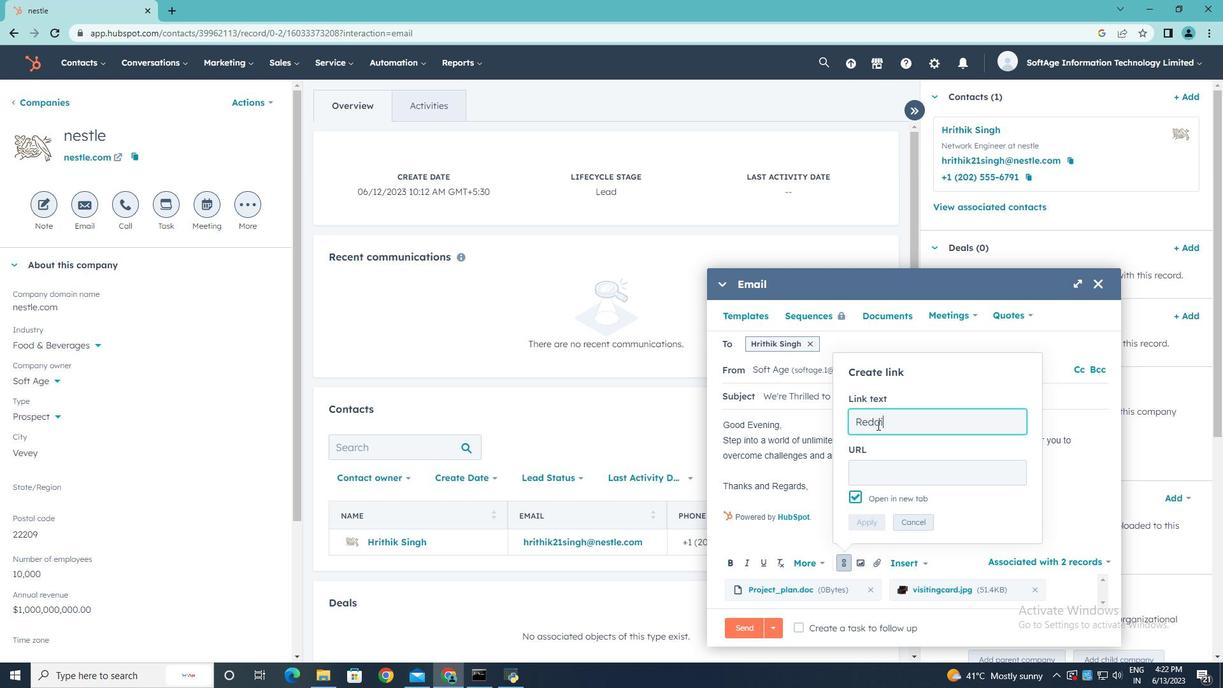 
Action: Mouse moved to (894, 475)
Screenshot: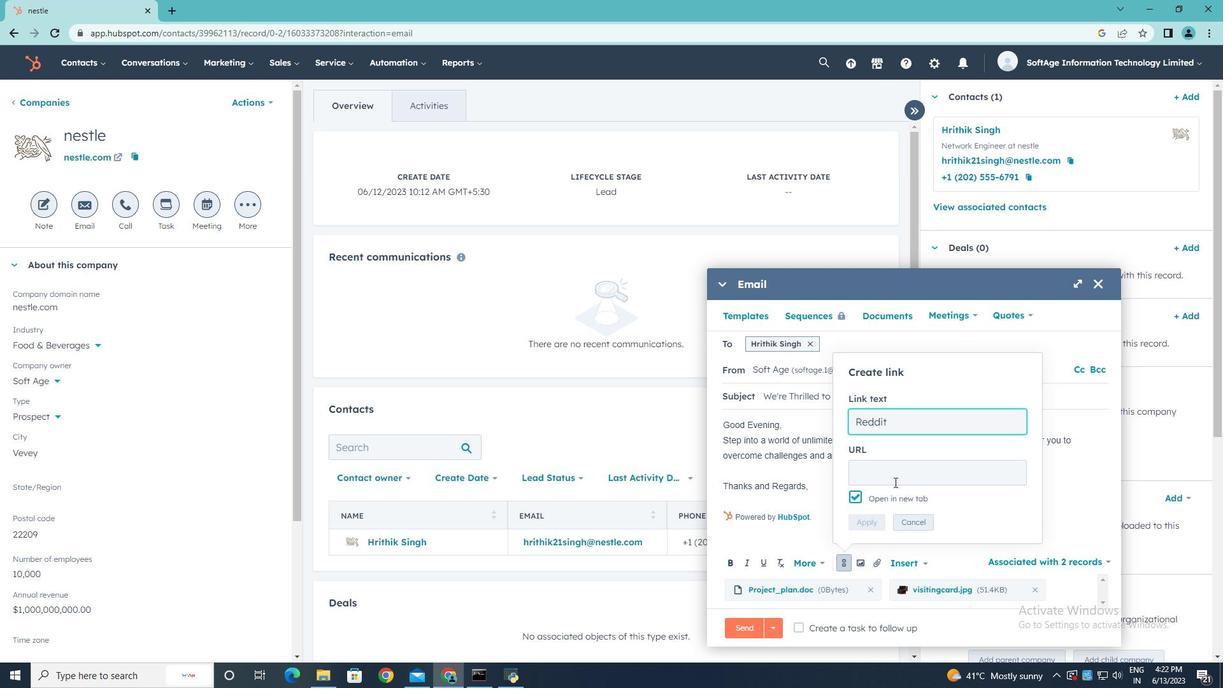 
Action: Mouse pressed left at (894, 475)
Screenshot: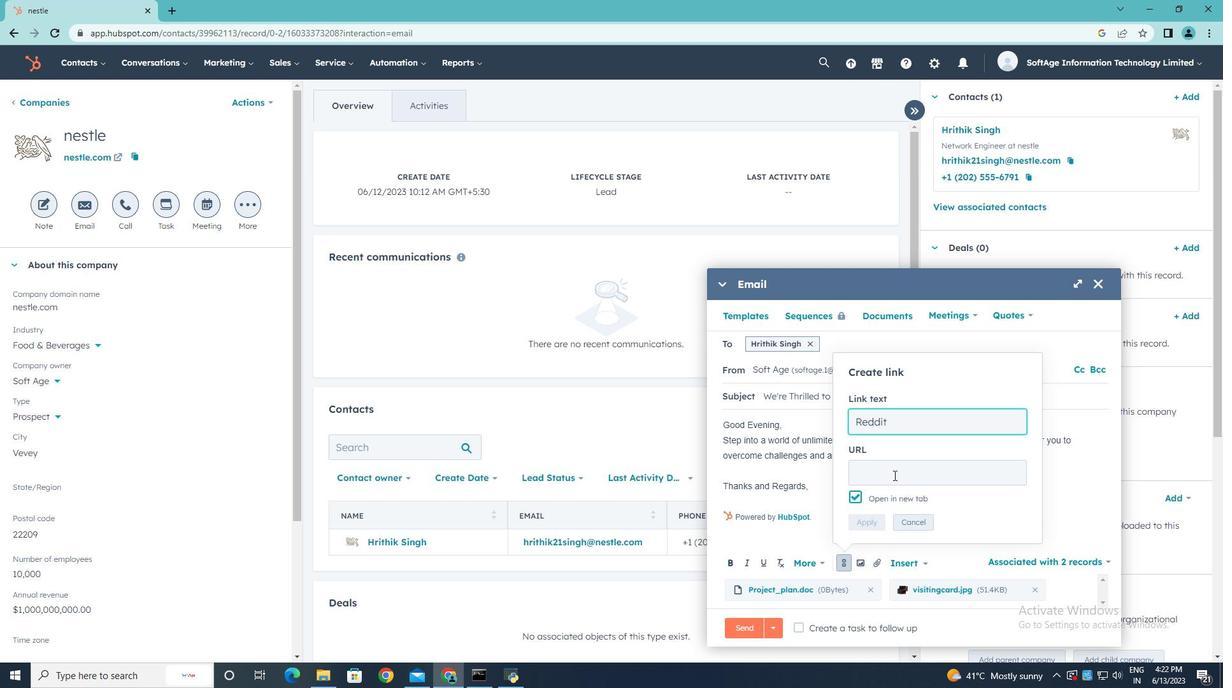 
Action: Key pressed www.<Key.shift>reddit.com
Screenshot: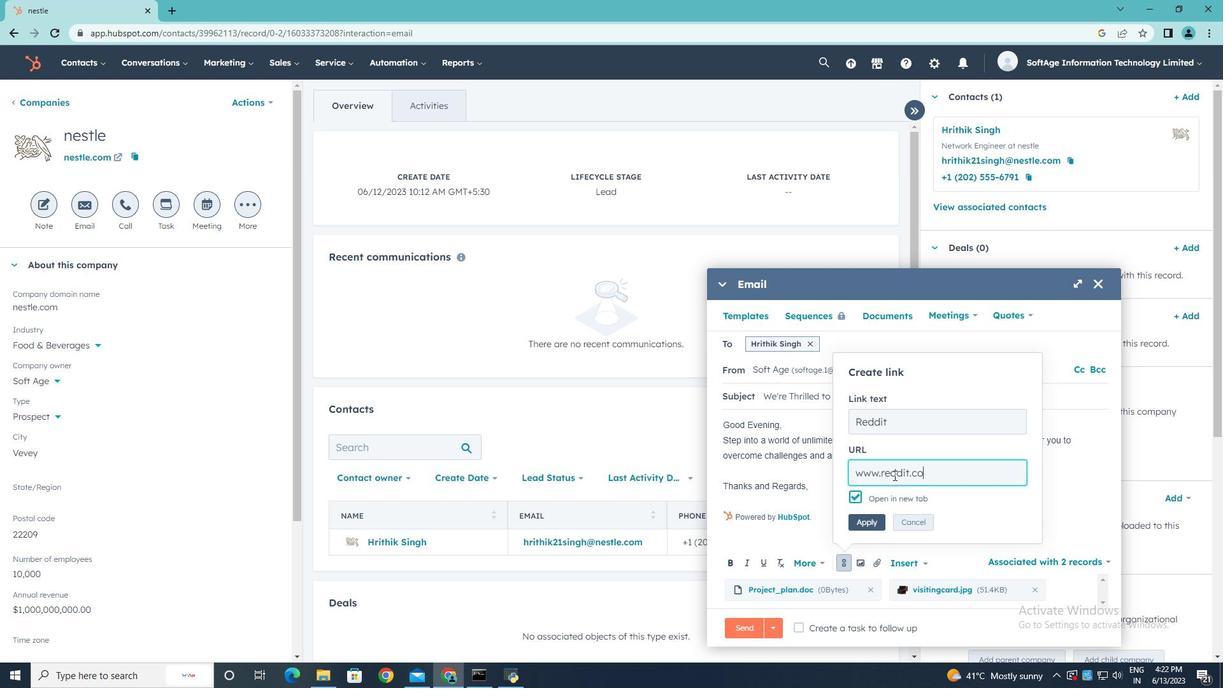 
Action: Mouse moved to (858, 516)
Screenshot: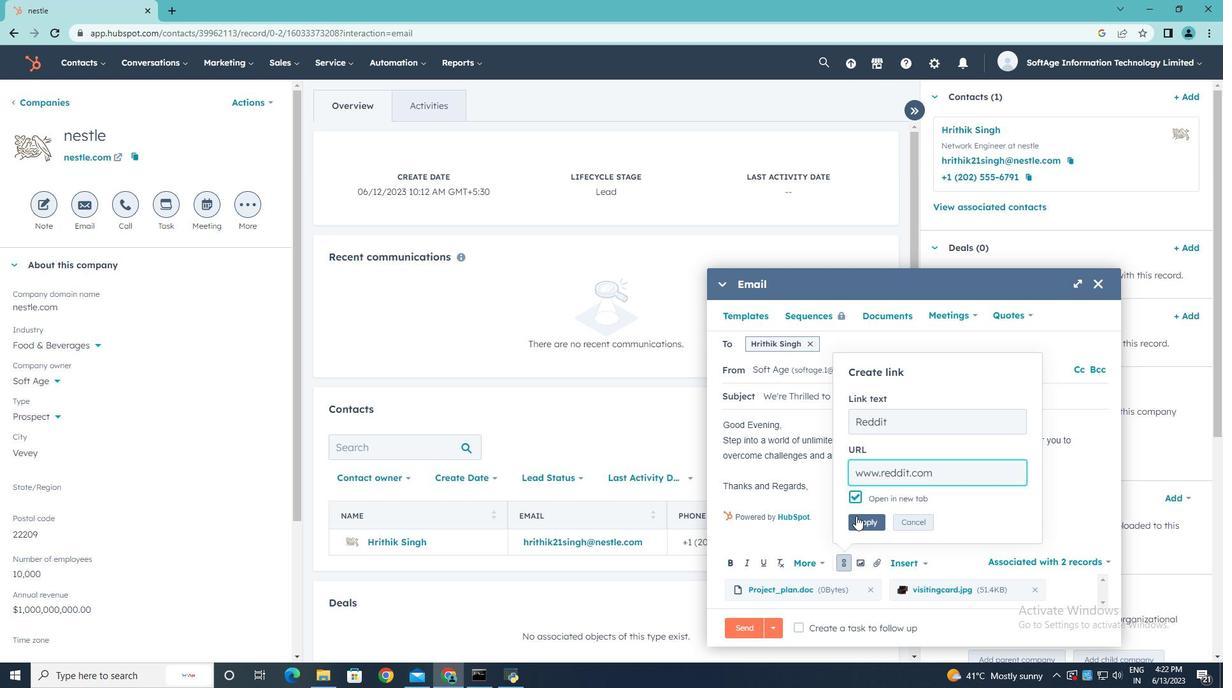 
Action: Mouse pressed left at (858, 516)
Screenshot: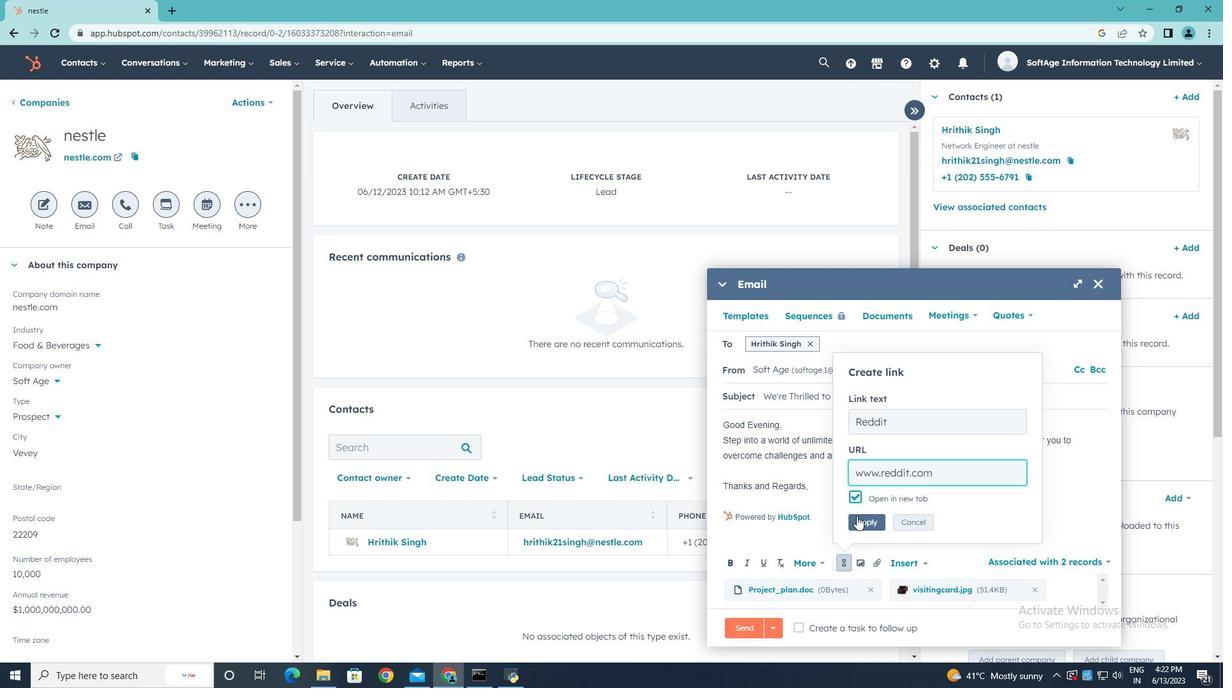 
Action: Mouse moved to (797, 628)
Screenshot: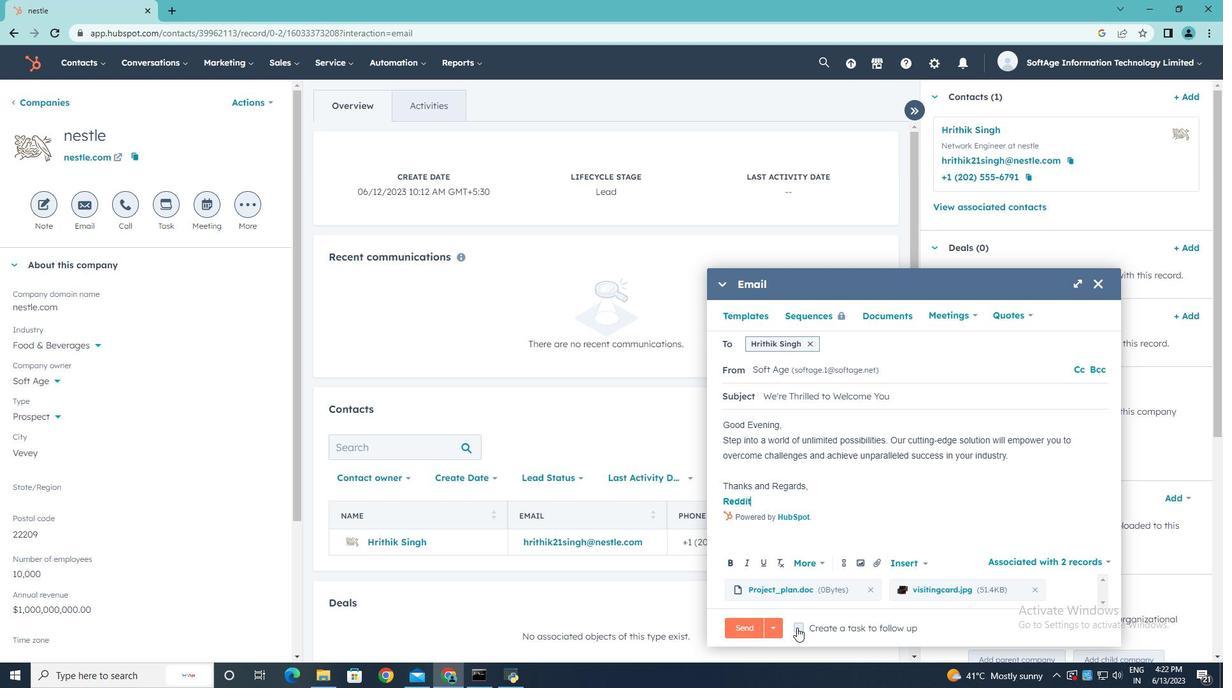 
Action: Mouse pressed left at (797, 628)
Screenshot: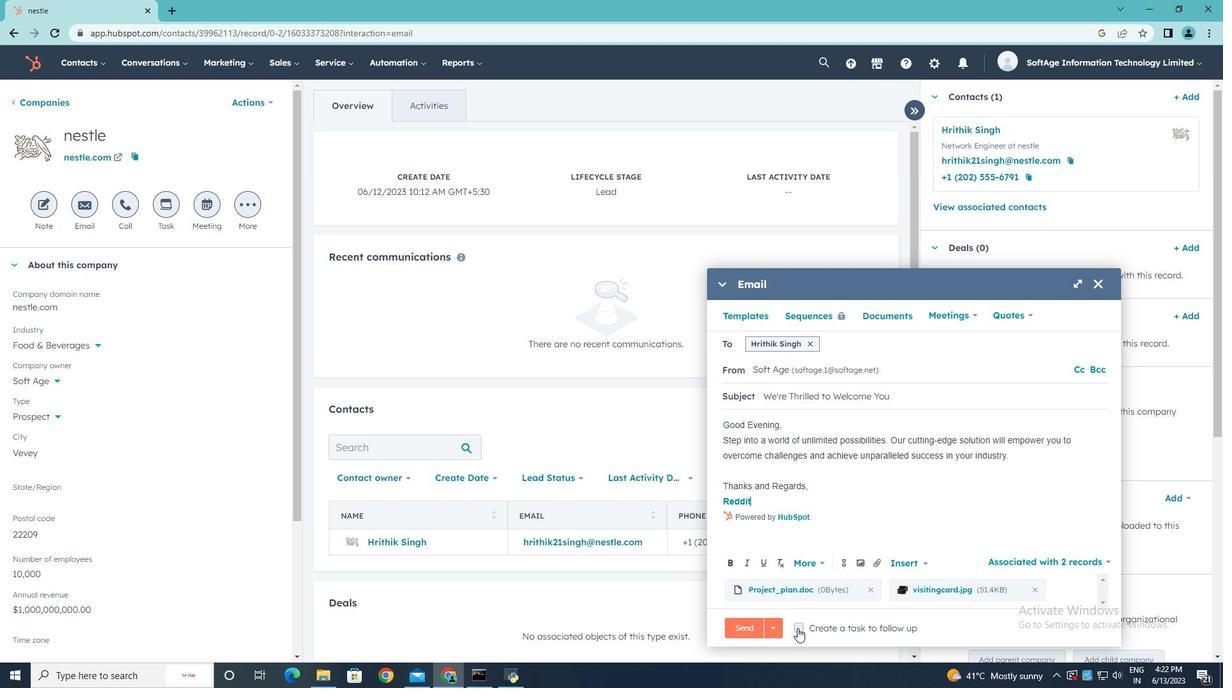 
Action: Mouse moved to (1047, 627)
Screenshot: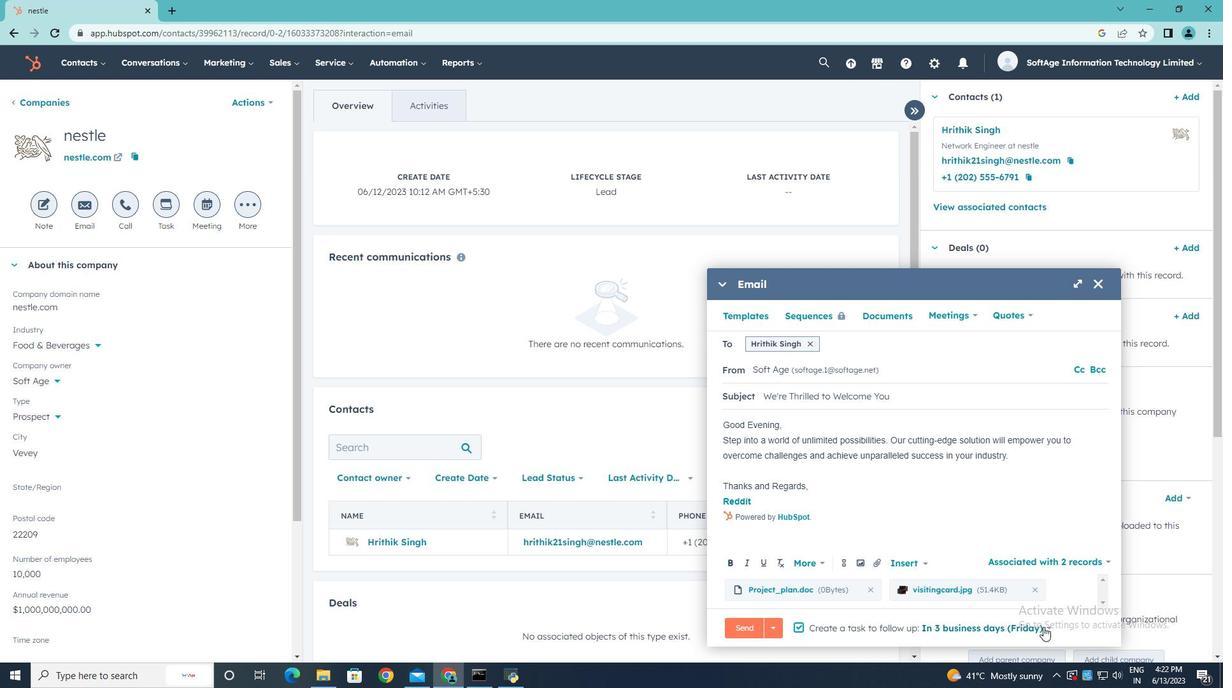 
Action: Mouse pressed left at (1047, 627)
Screenshot: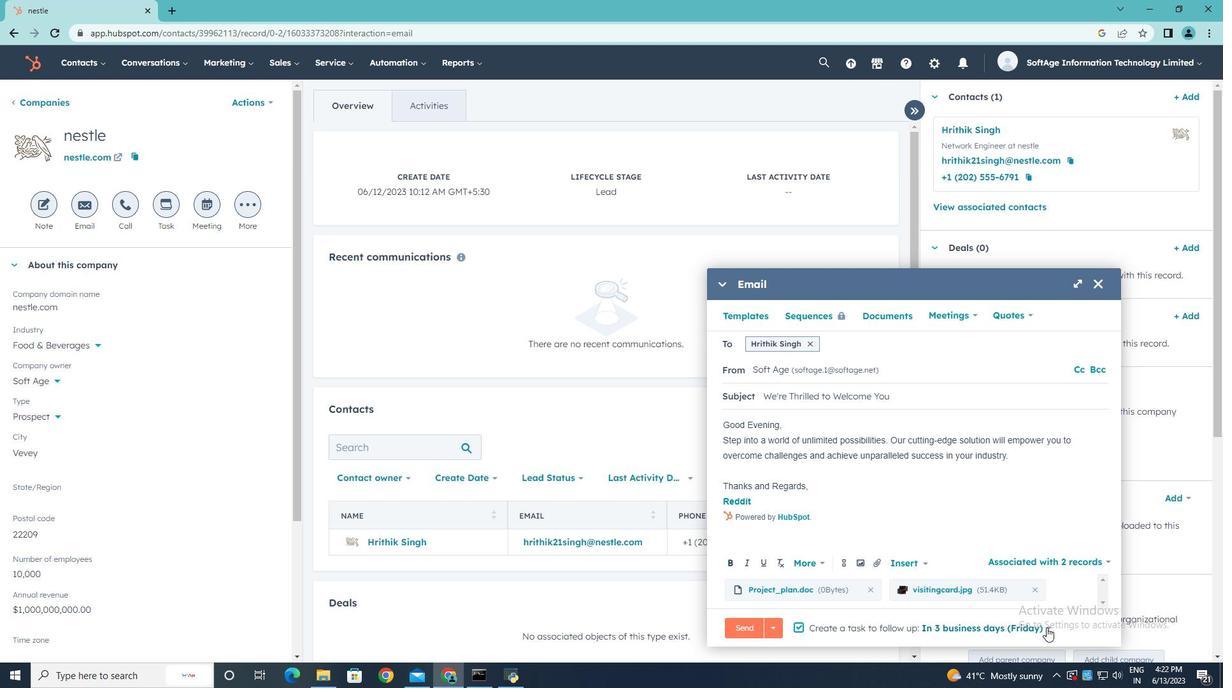
Action: Mouse moved to (1022, 508)
Screenshot: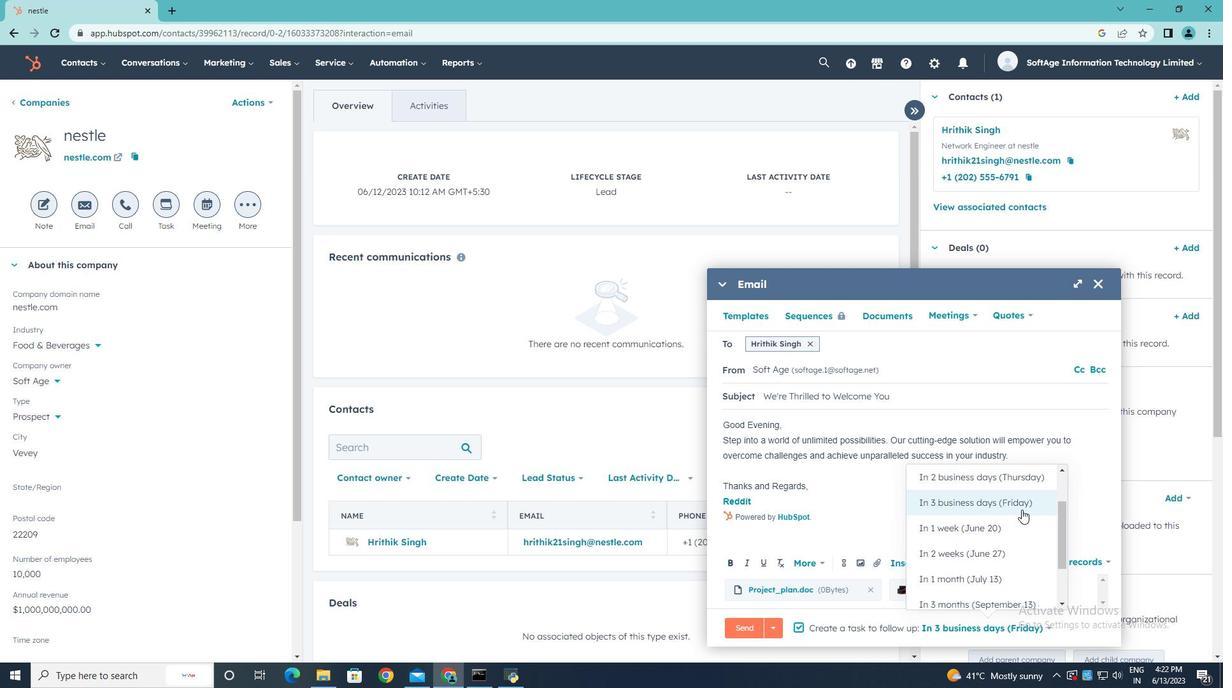 
Action: Mouse pressed left at (1022, 508)
Screenshot: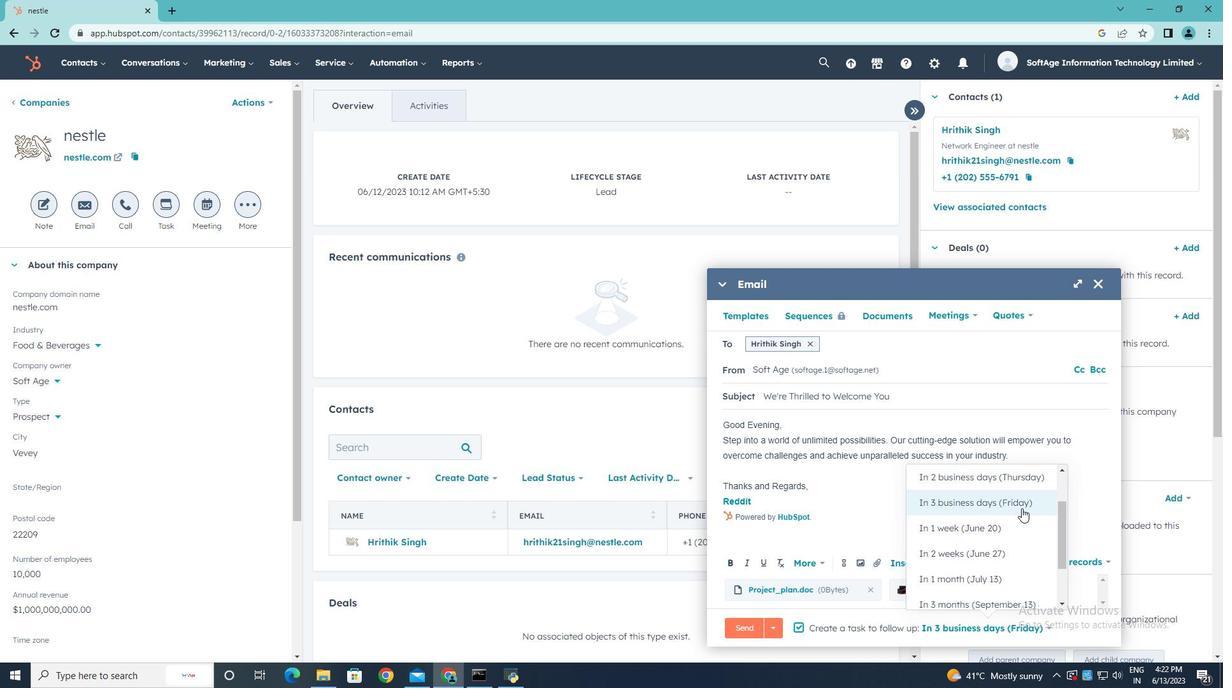 
Action: Mouse moved to (745, 628)
Screenshot: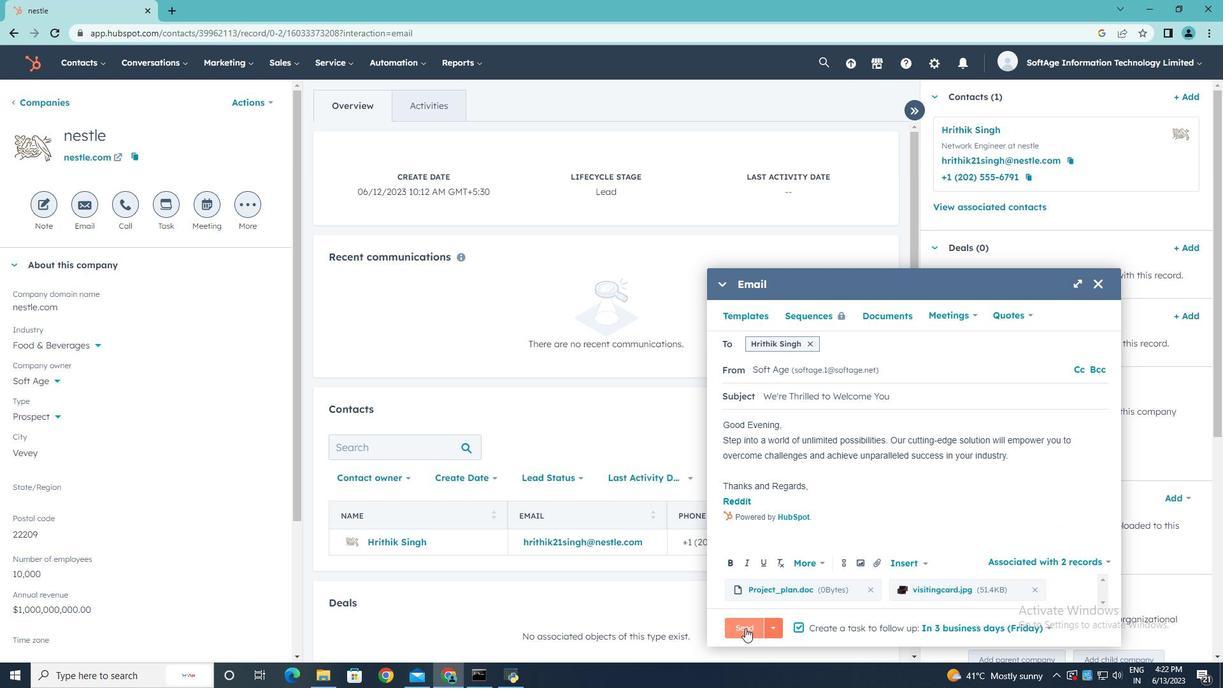 
Action: Mouse pressed left at (745, 628)
Screenshot: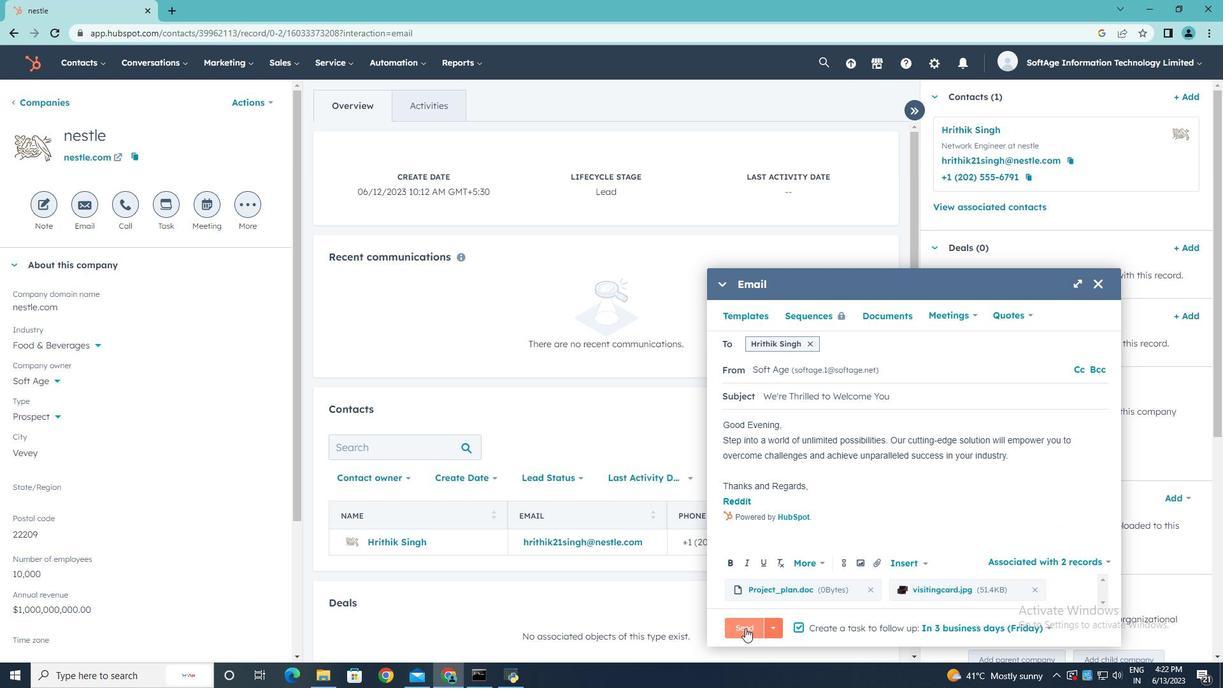 
Action: Mouse moved to (746, 628)
Screenshot: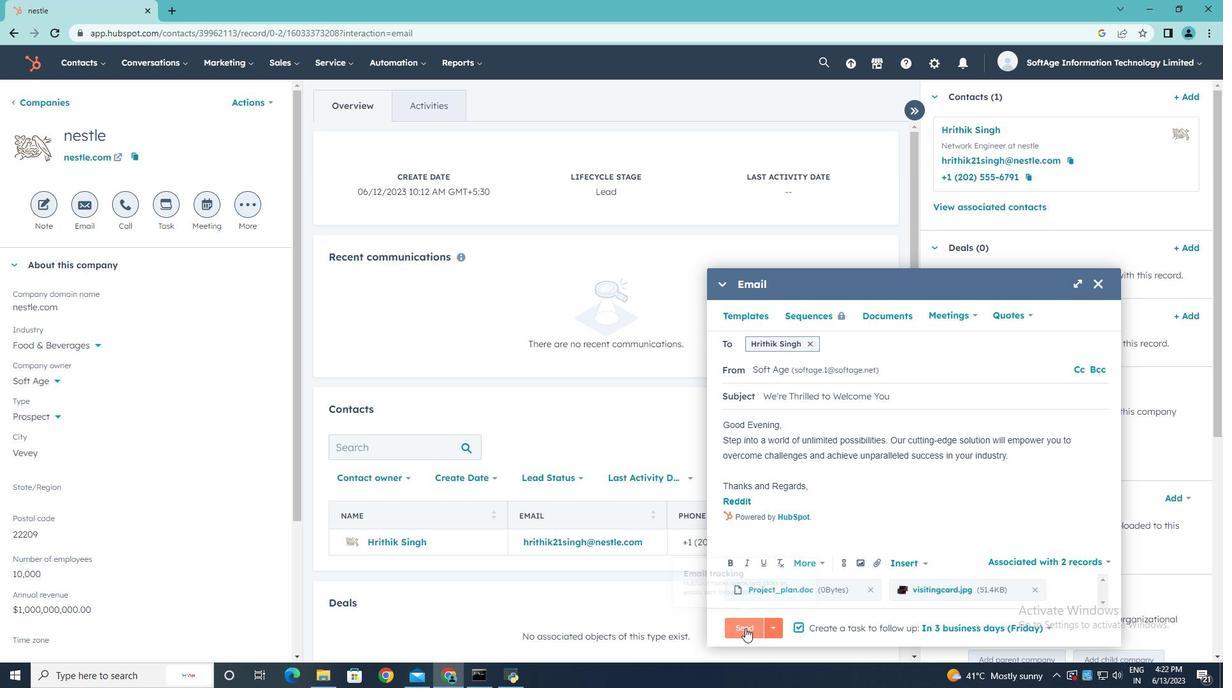 
